 Task: Add Attachment from "Attach a link" to Card Card0000000124 in Board Board0000000031 in Workspace WS0000000011 in Trello. Add Cover Red to Card Card0000000124 in Board Board0000000031 in Workspace WS0000000011 in Trello. Add "Join Card" Button Button0000000124  to Card Card0000000124 in Board Board0000000031 in Workspace WS0000000011 in Trello. Add Description DS0000000124 to Card Card0000000124 in Board Board0000000031 in Workspace WS0000000011 in Trello. Add Comment CM0000000124 to Card Card0000000124 in Board Board0000000031 in Workspace WS0000000011 in Trello
Action: Mouse moved to (373, 563)
Screenshot: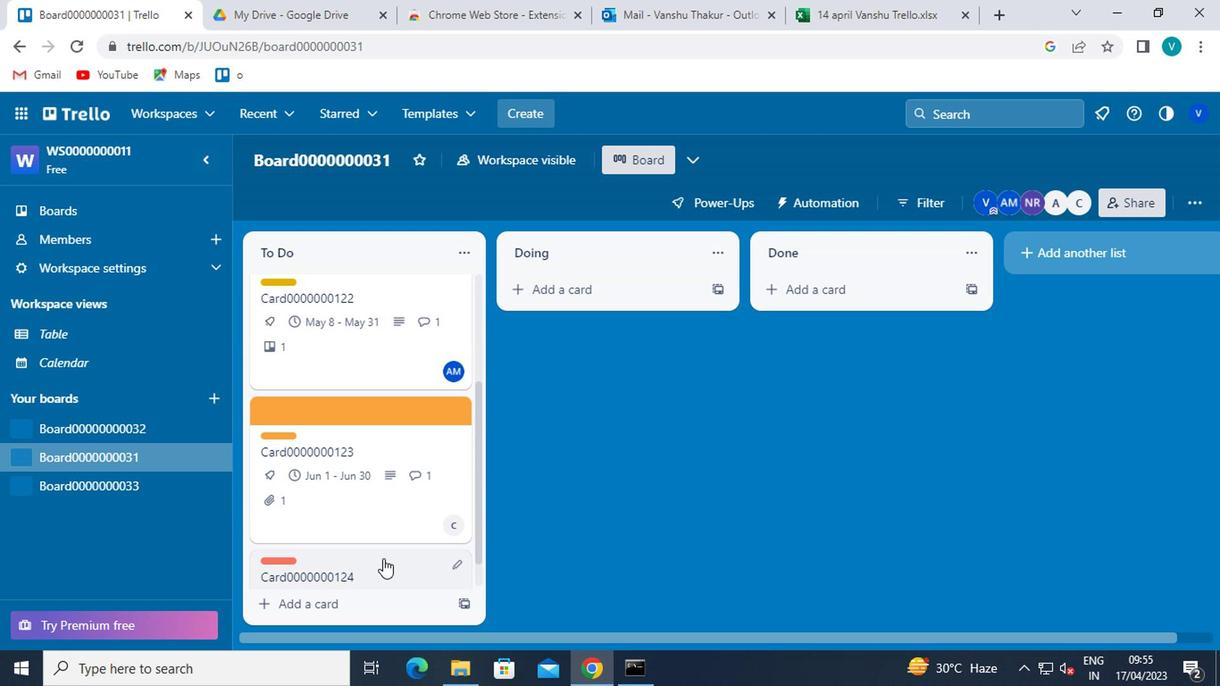 
Action: Mouse pressed left at (373, 563)
Screenshot: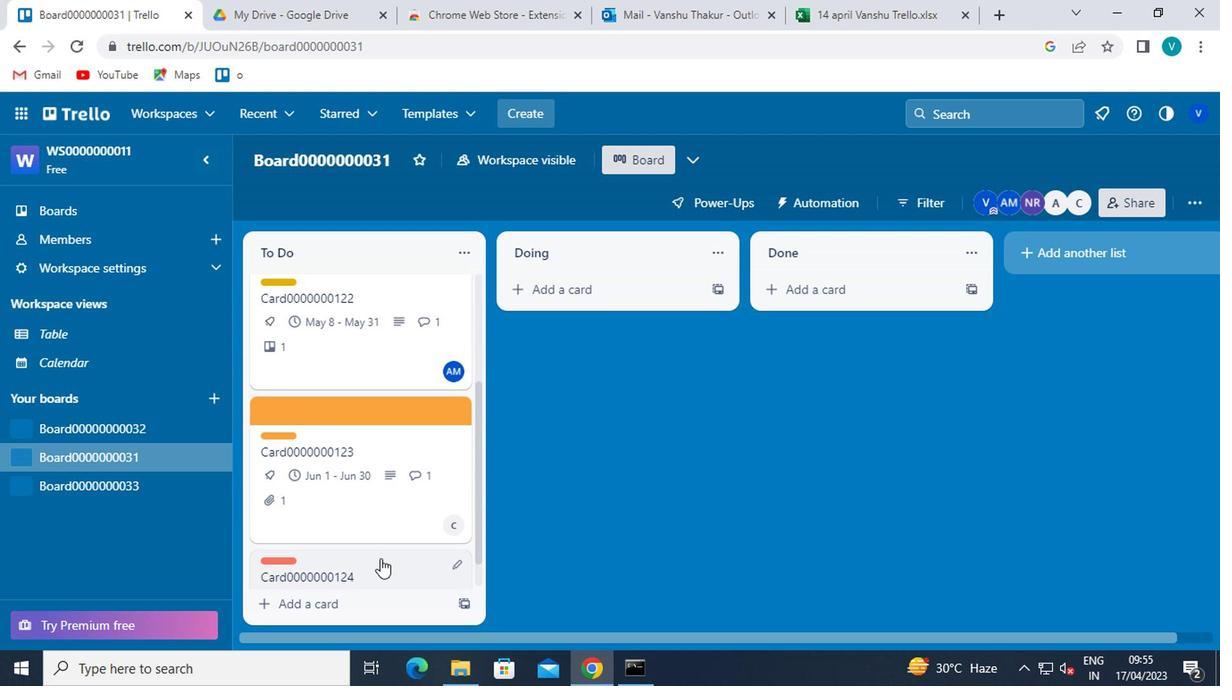 
Action: Mouse moved to (841, 321)
Screenshot: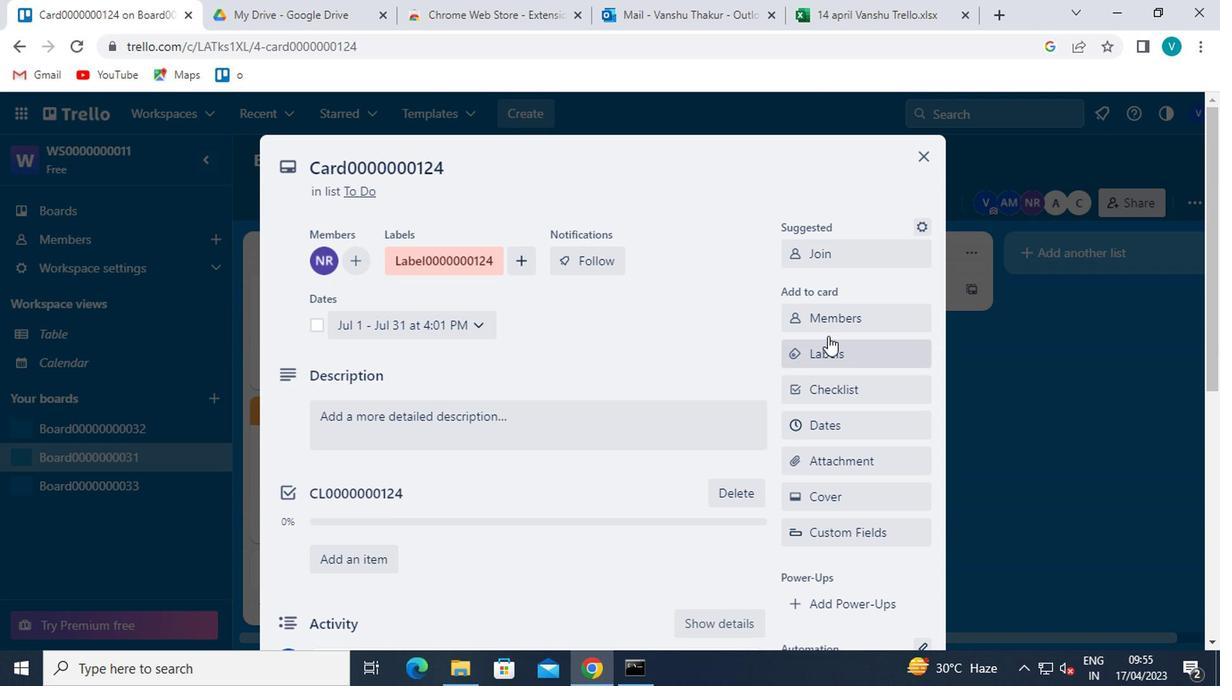 
Action: Mouse pressed left at (841, 321)
Screenshot: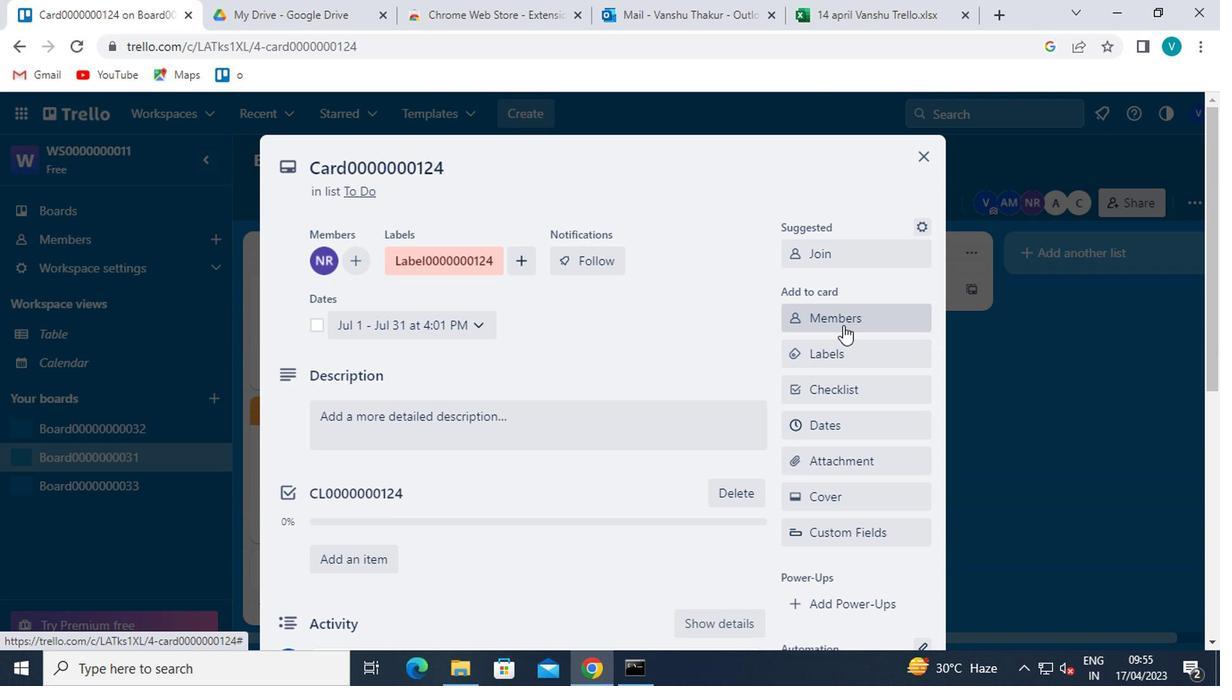 
Action: Mouse moved to (1023, 129)
Screenshot: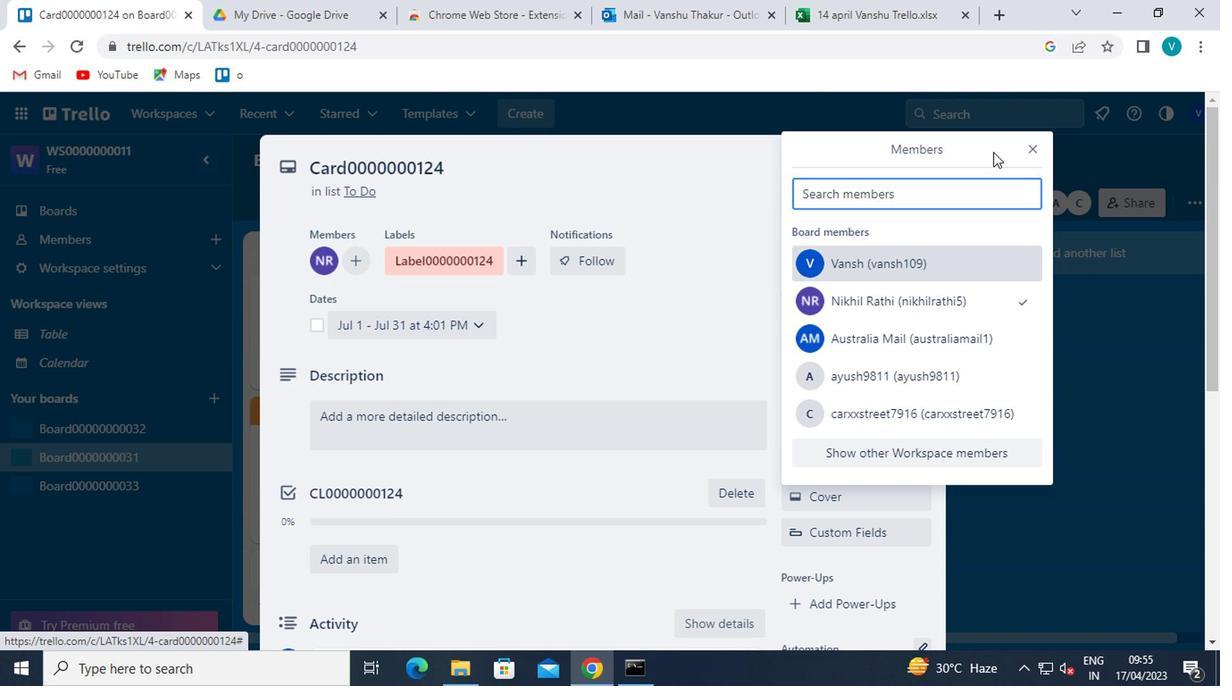 
Action: Mouse pressed left at (1023, 129)
Screenshot: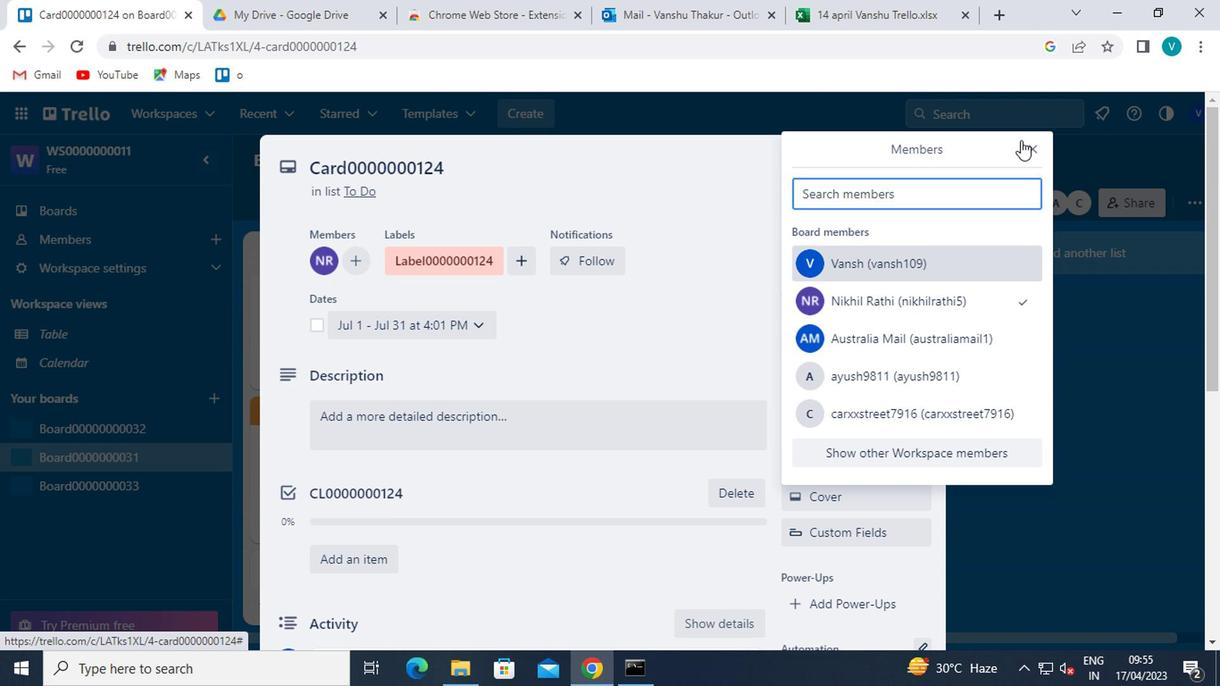 
Action: Mouse moved to (839, 460)
Screenshot: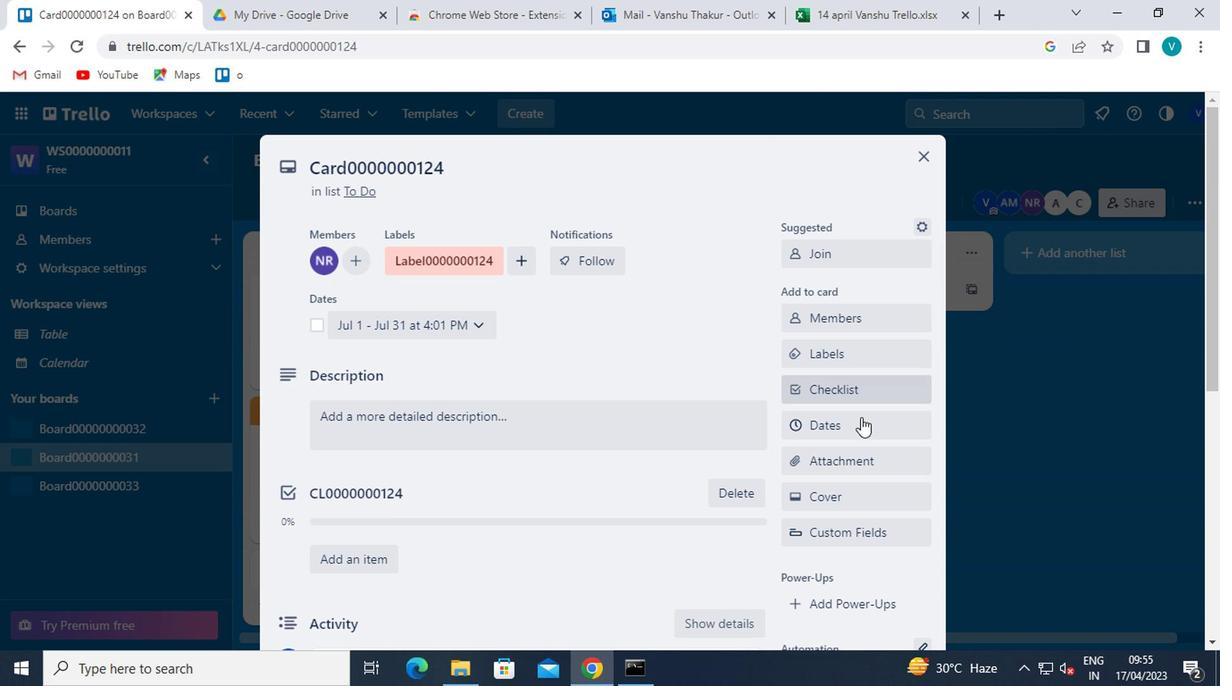
Action: Mouse pressed left at (839, 460)
Screenshot: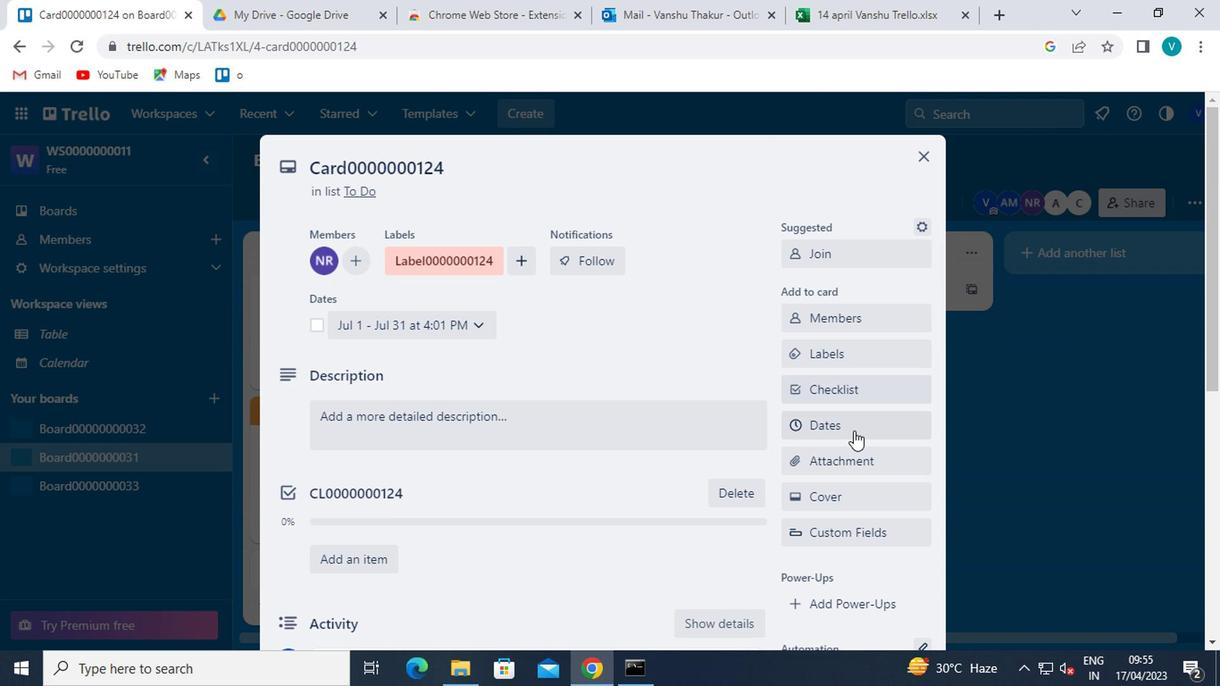 
Action: Mouse moved to (858, 401)
Screenshot: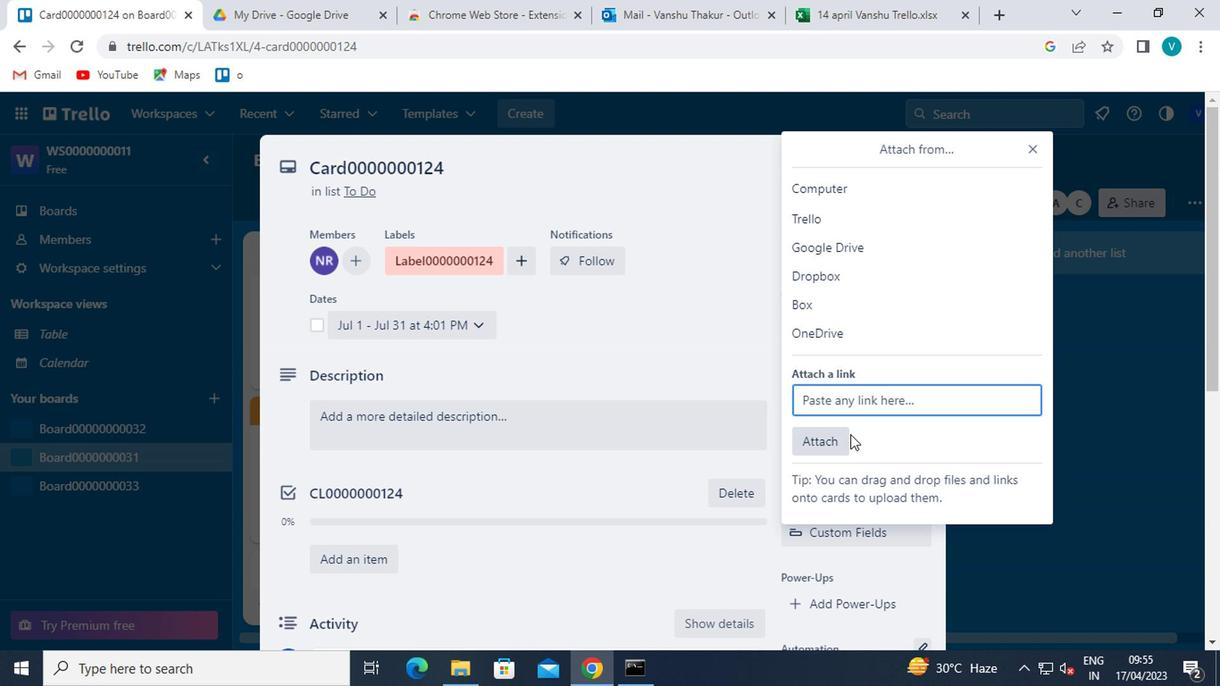 
Action: Mouse pressed left at (858, 401)
Screenshot: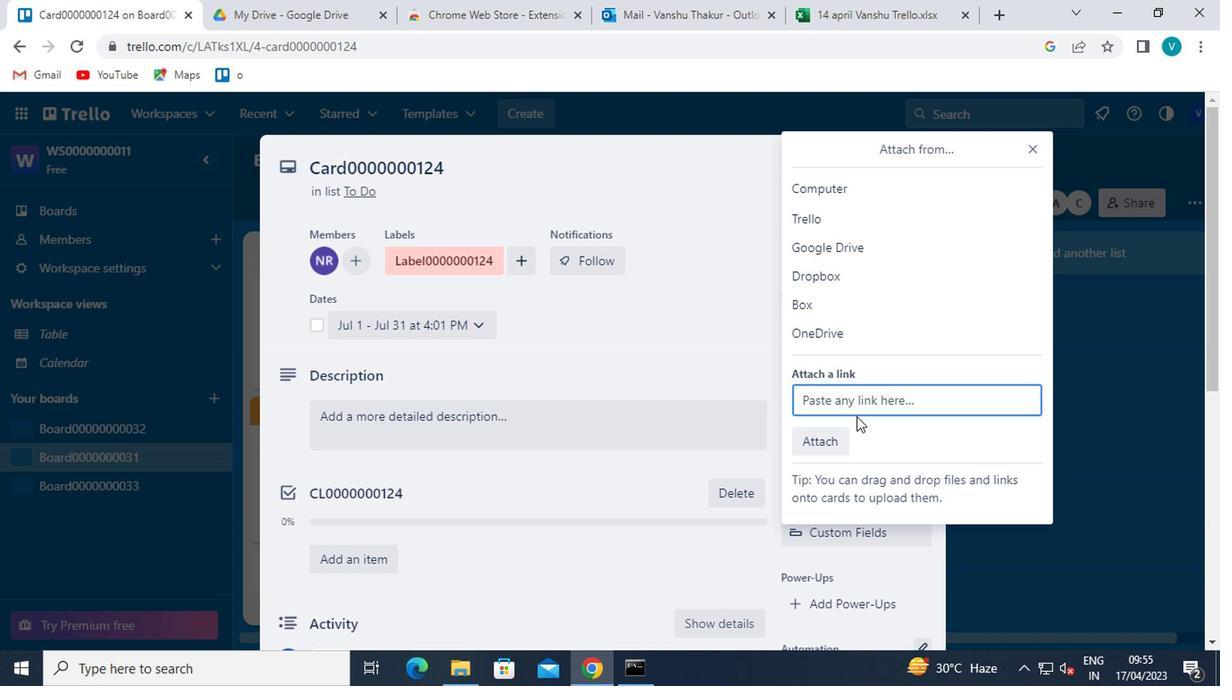 
Action: Key pressed ctrl+V
Screenshot: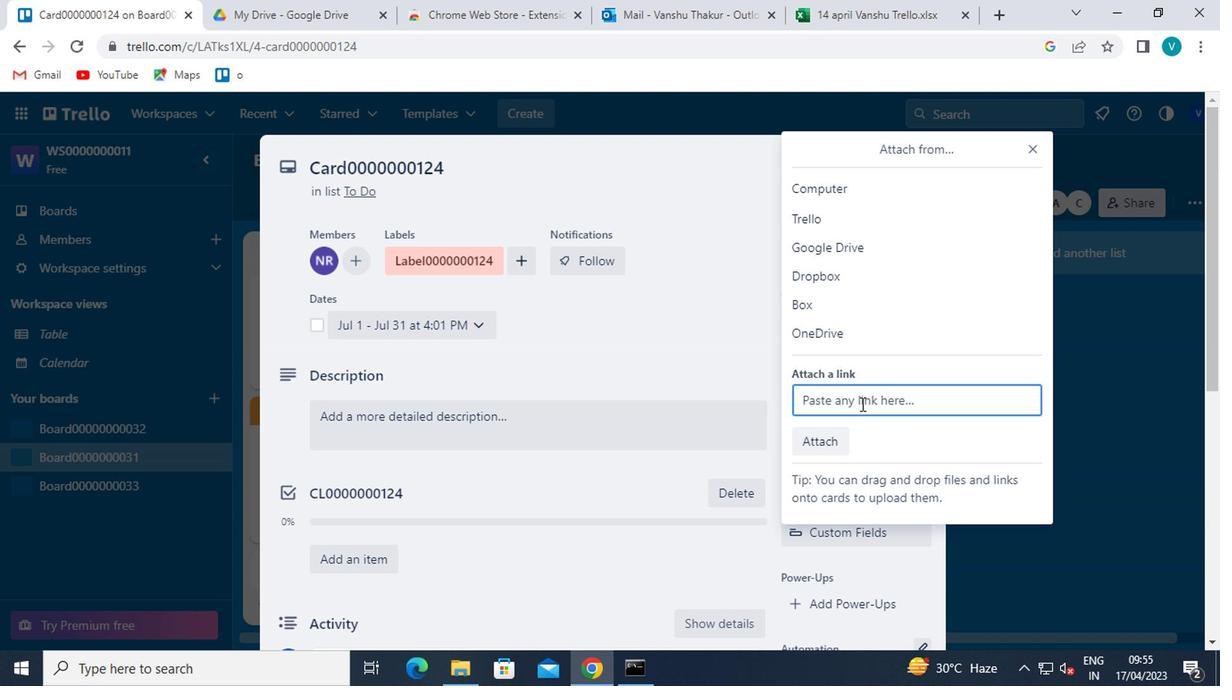 
Action: Mouse moved to (822, 506)
Screenshot: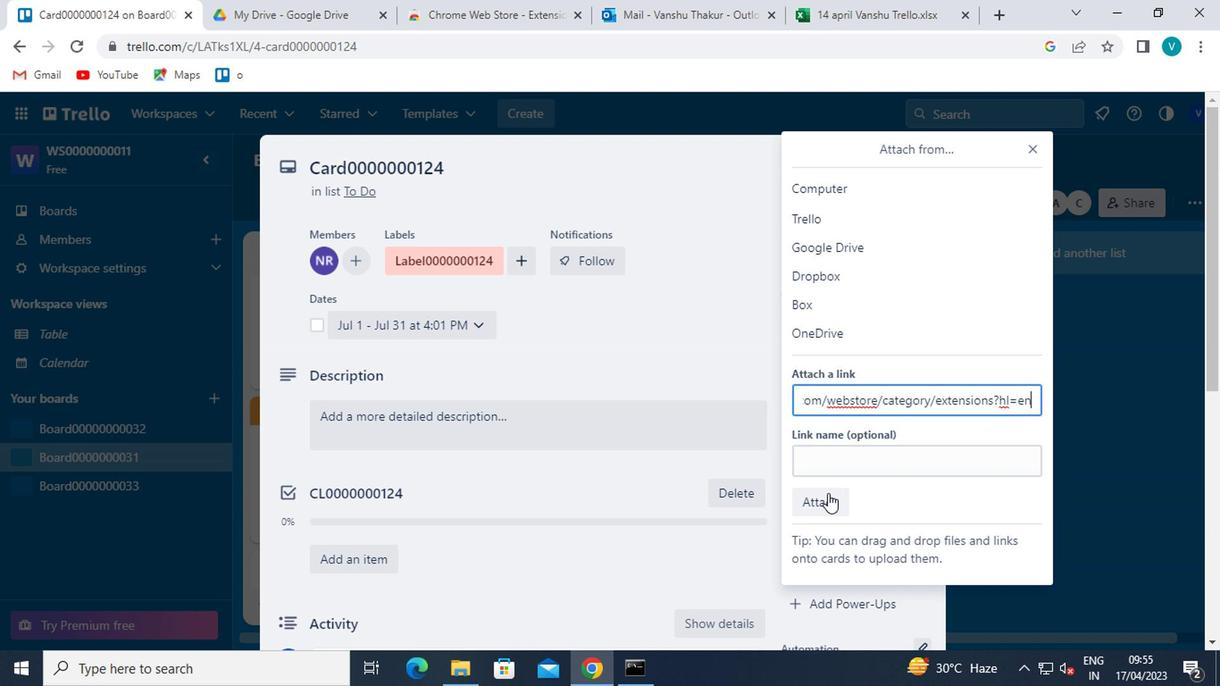 
Action: Mouse pressed left at (822, 506)
Screenshot: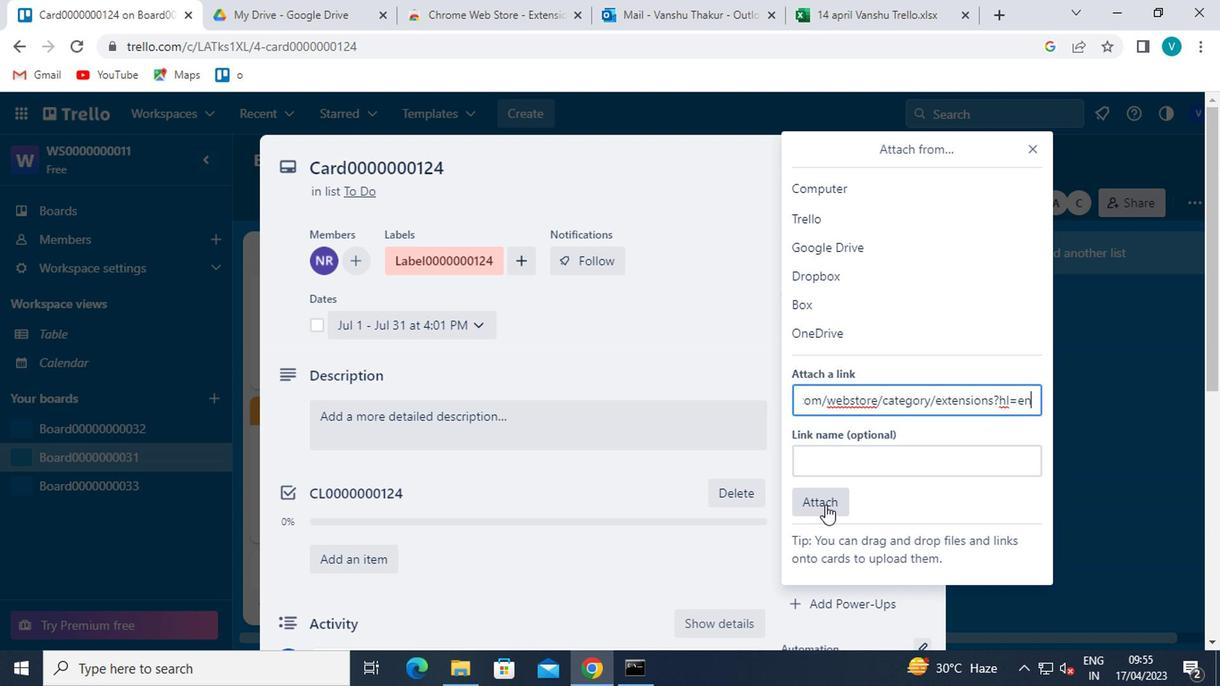 
Action: Mouse moved to (830, 495)
Screenshot: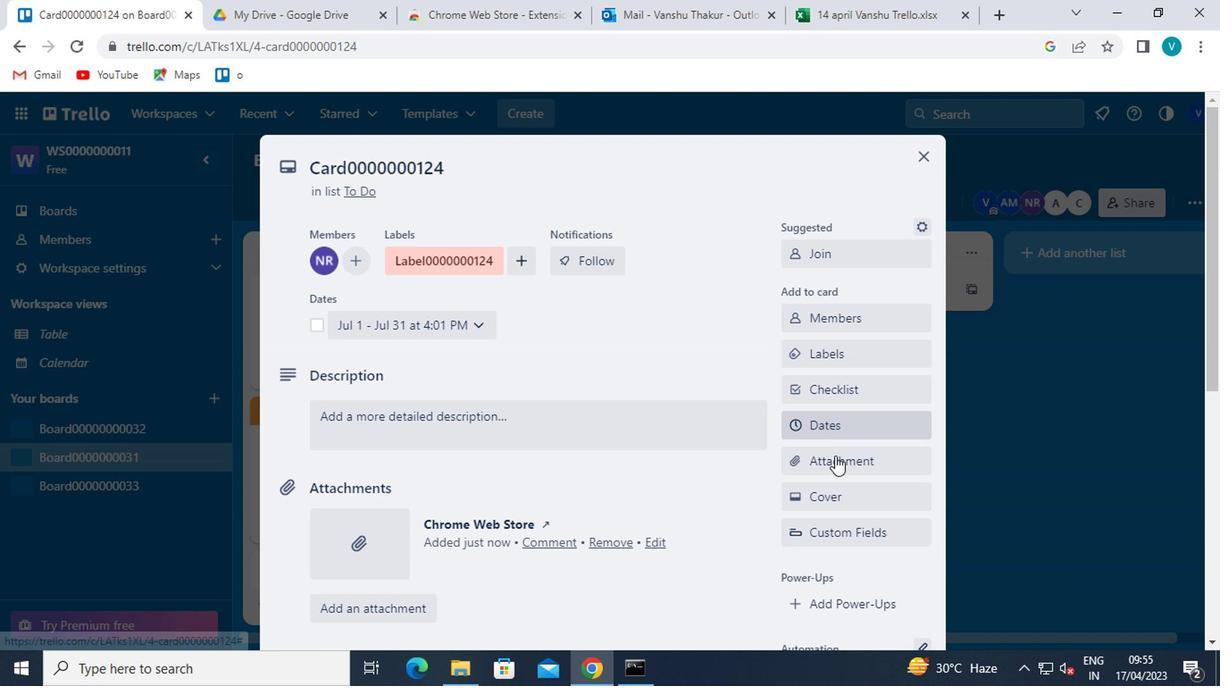 
Action: Mouse pressed left at (830, 495)
Screenshot: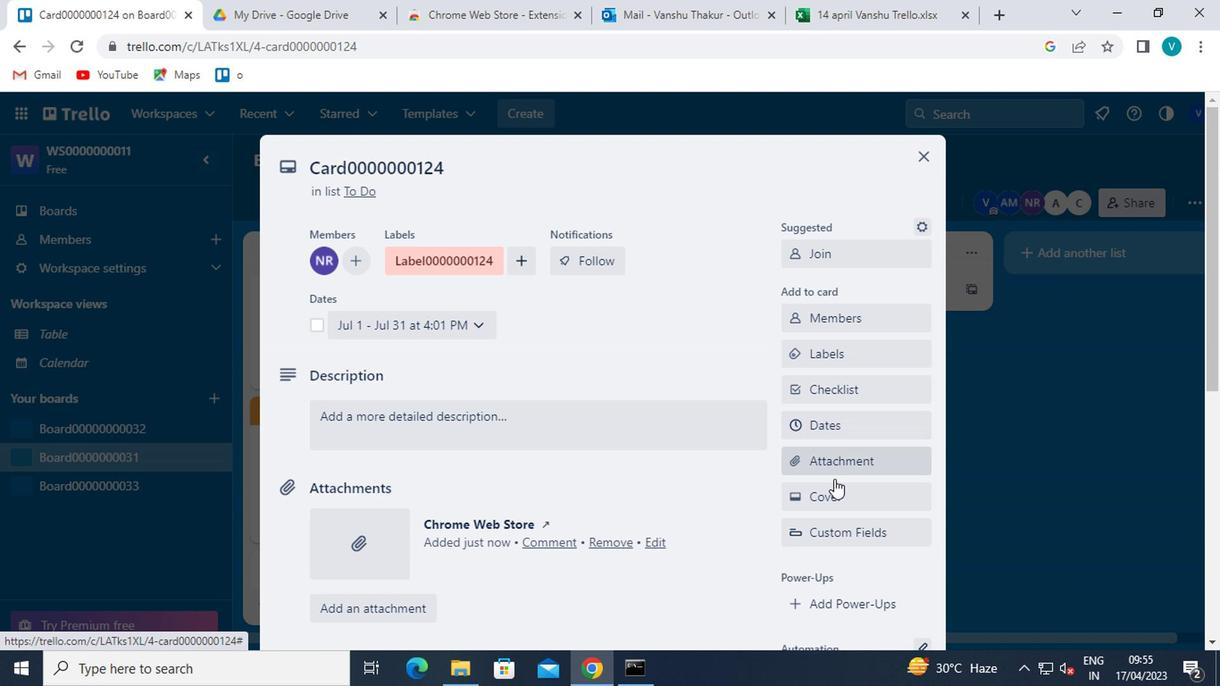 
Action: Mouse moved to (958, 302)
Screenshot: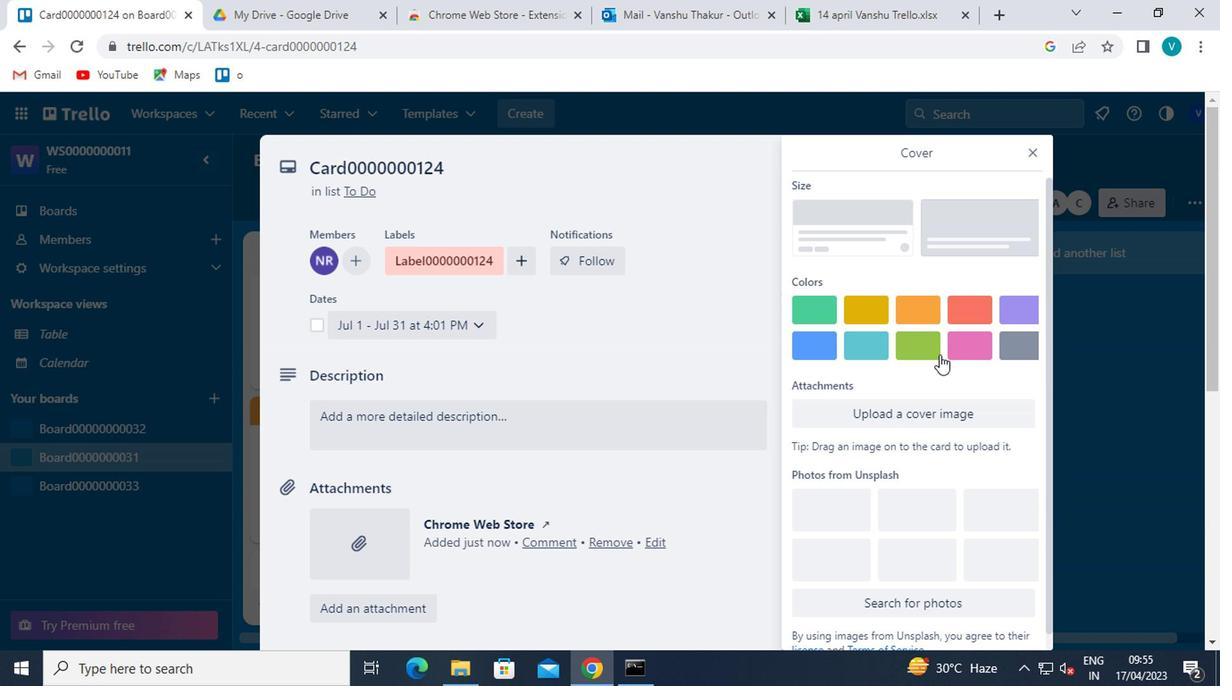 
Action: Mouse pressed left at (958, 302)
Screenshot: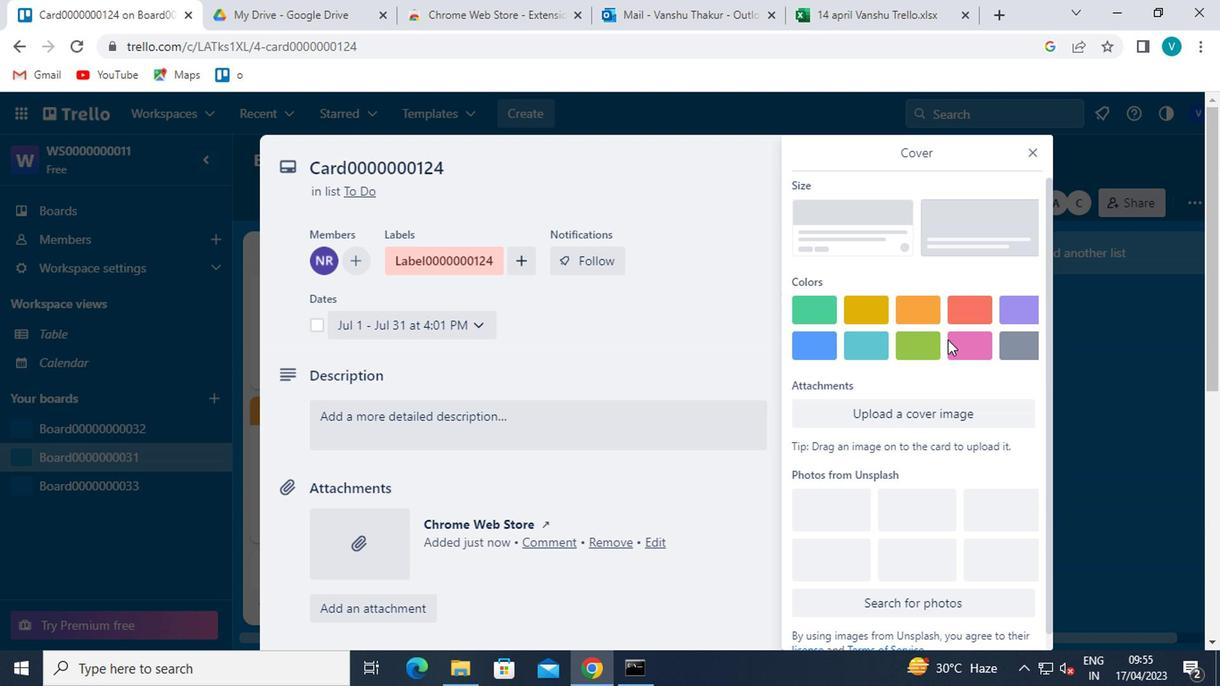 
Action: Mouse moved to (1033, 143)
Screenshot: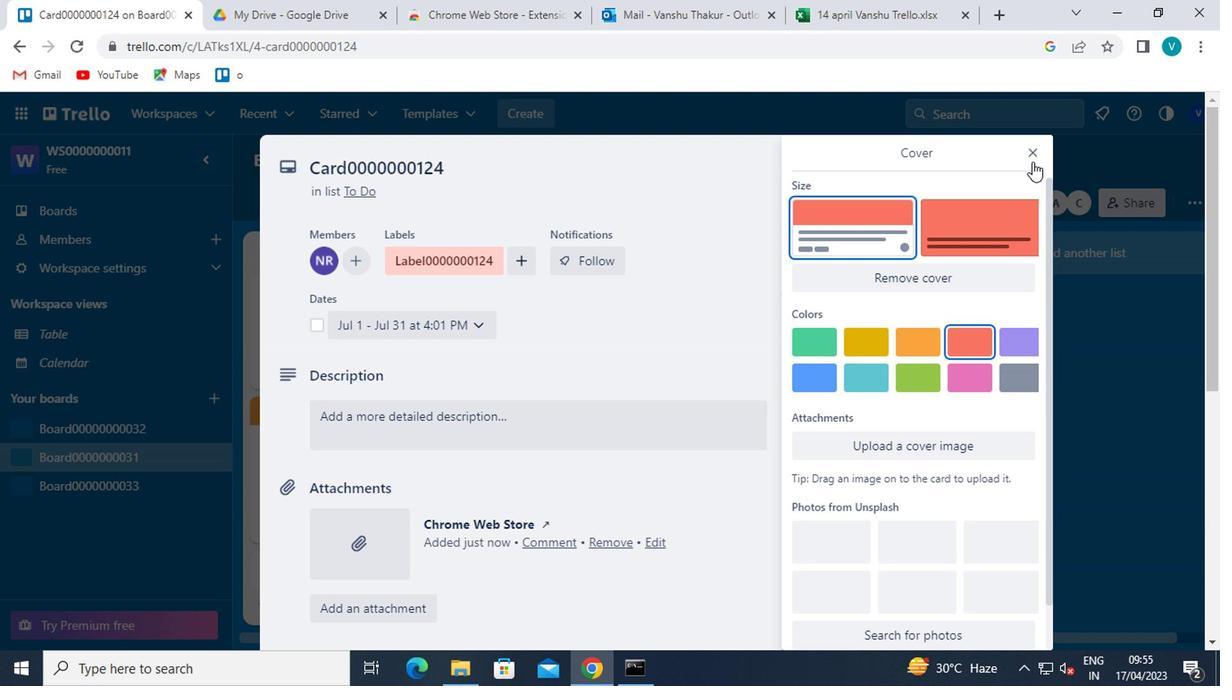 
Action: Mouse pressed left at (1033, 143)
Screenshot: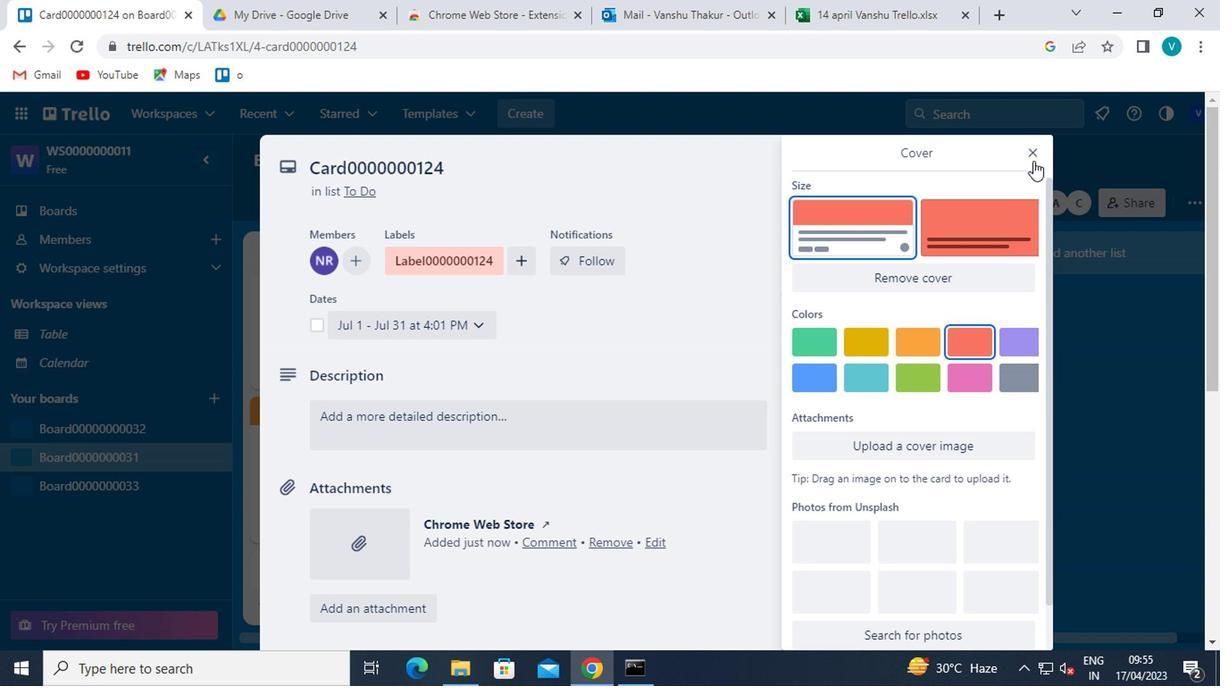 
Action: Mouse moved to (854, 490)
Screenshot: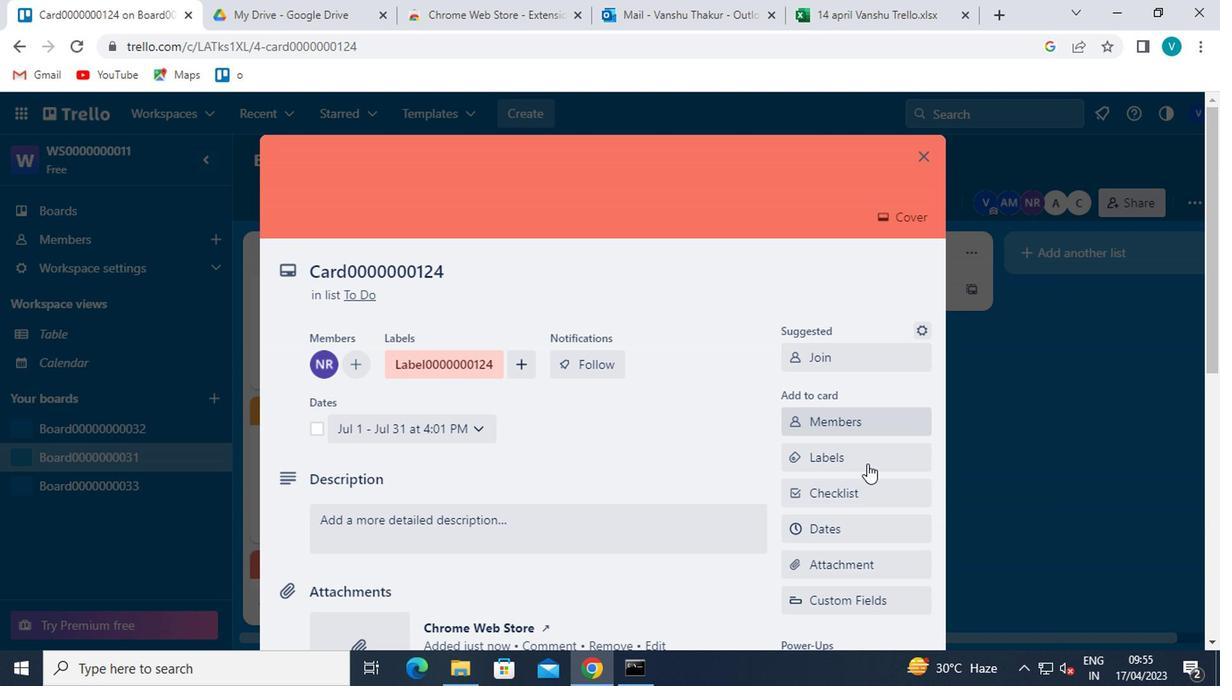 
Action: Mouse scrolled (854, 489) with delta (0, 0)
Screenshot: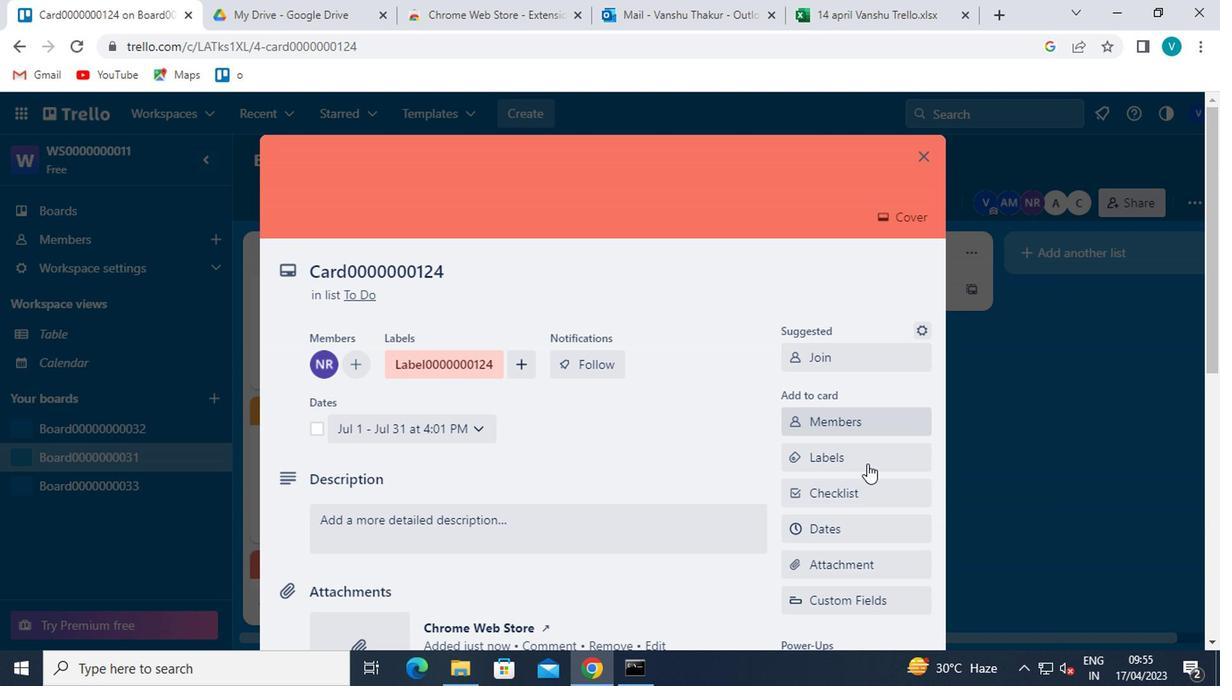 
Action: Mouse scrolled (854, 489) with delta (0, 0)
Screenshot: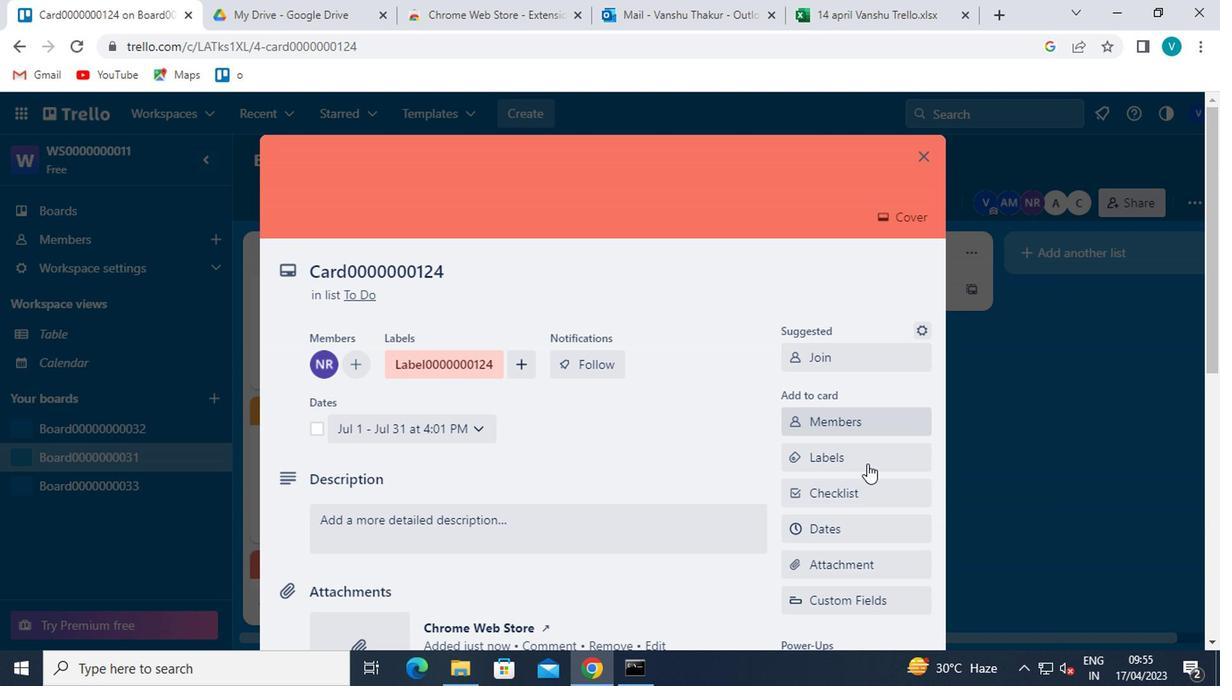 
Action: Mouse moved to (853, 491)
Screenshot: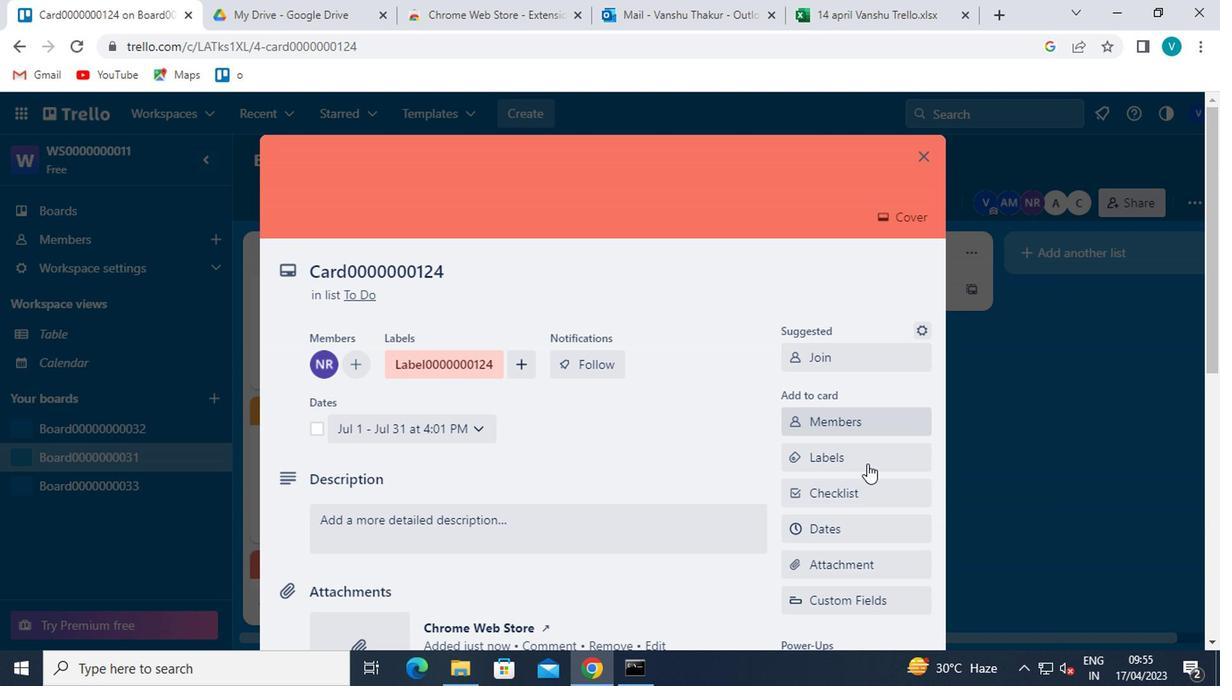 
Action: Mouse scrolled (853, 490) with delta (0, -1)
Screenshot: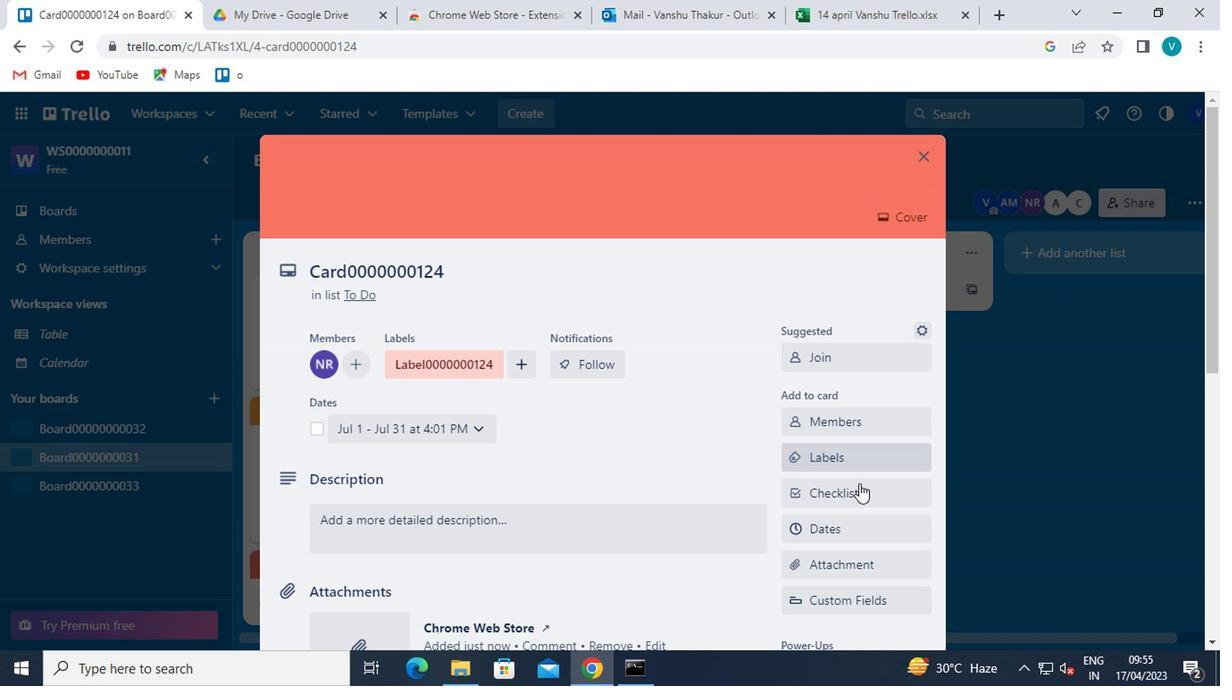 
Action: Mouse moved to (844, 595)
Screenshot: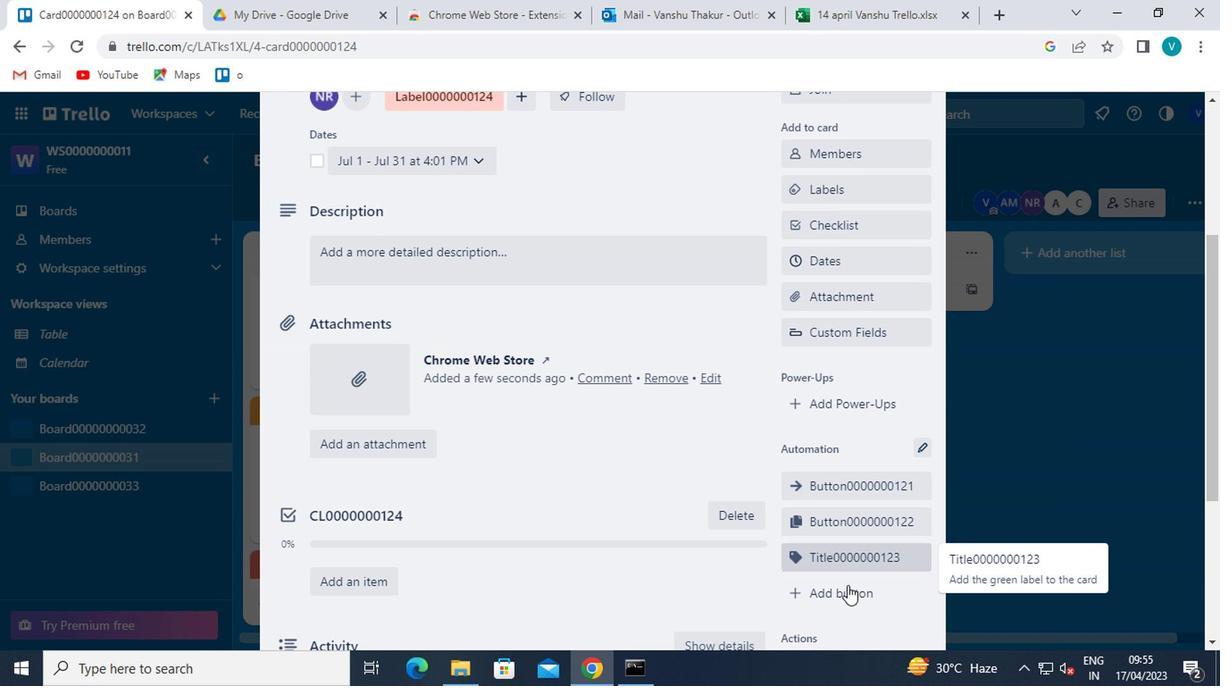 
Action: Mouse pressed left at (844, 595)
Screenshot: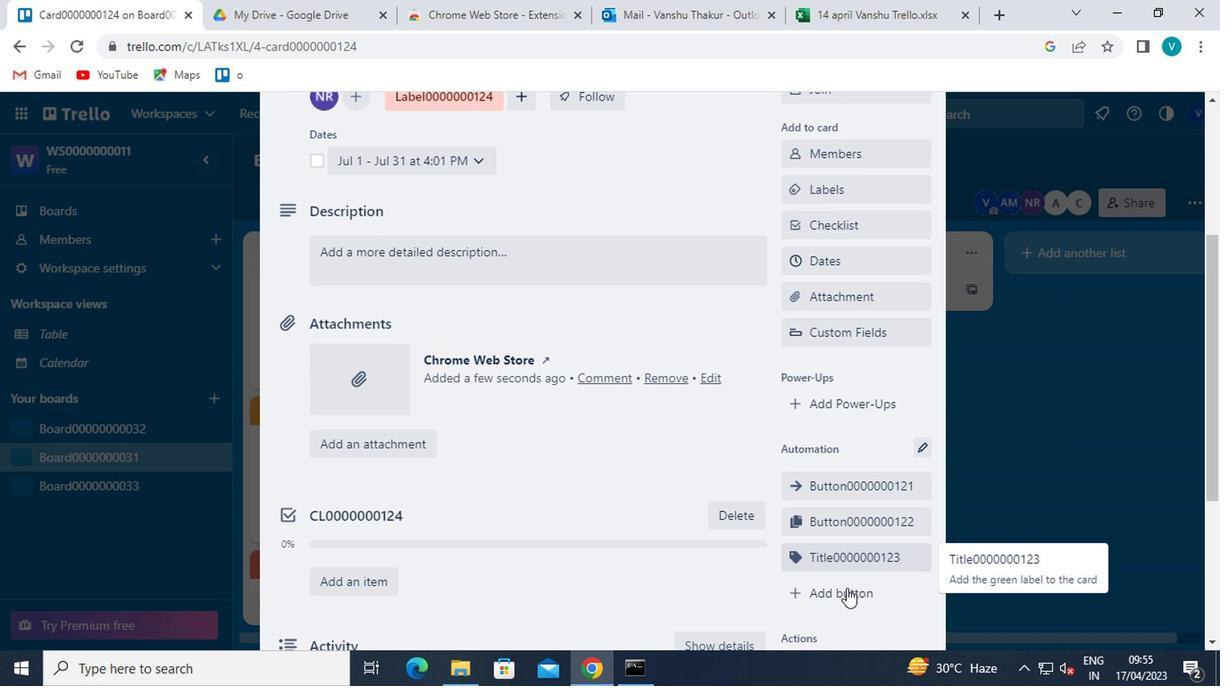 
Action: Mouse moved to (863, 329)
Screenshot: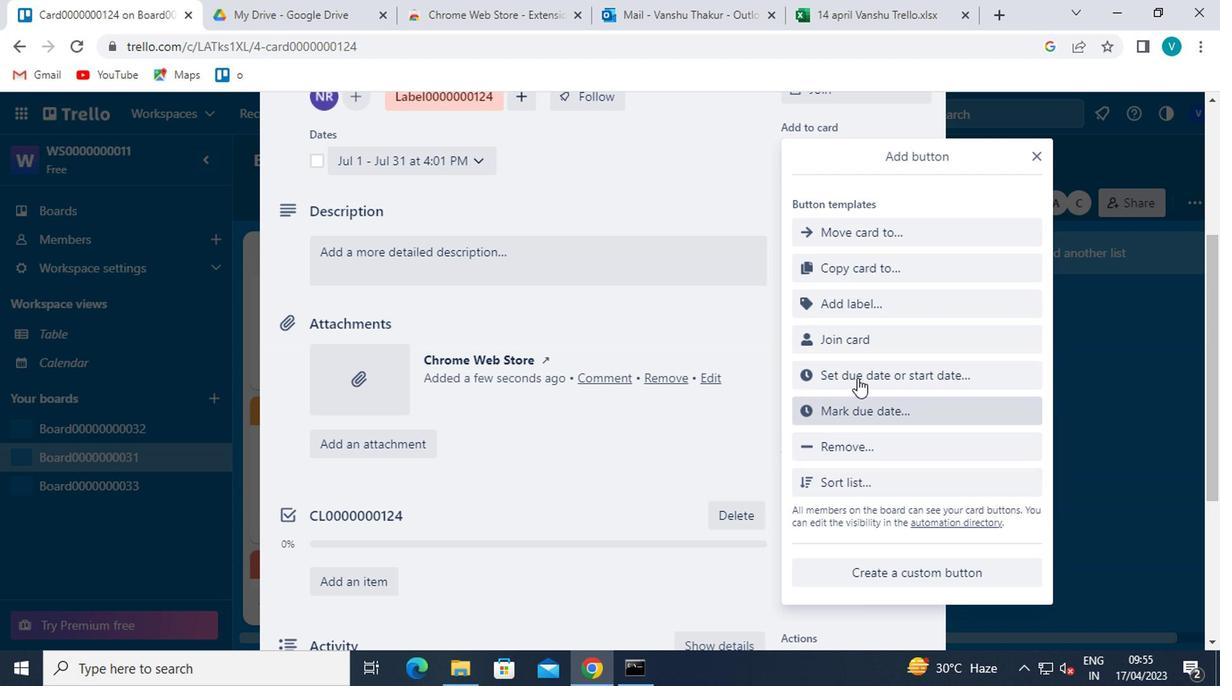 
Action: Mouse pressed left at (863, 329)
Screenshot: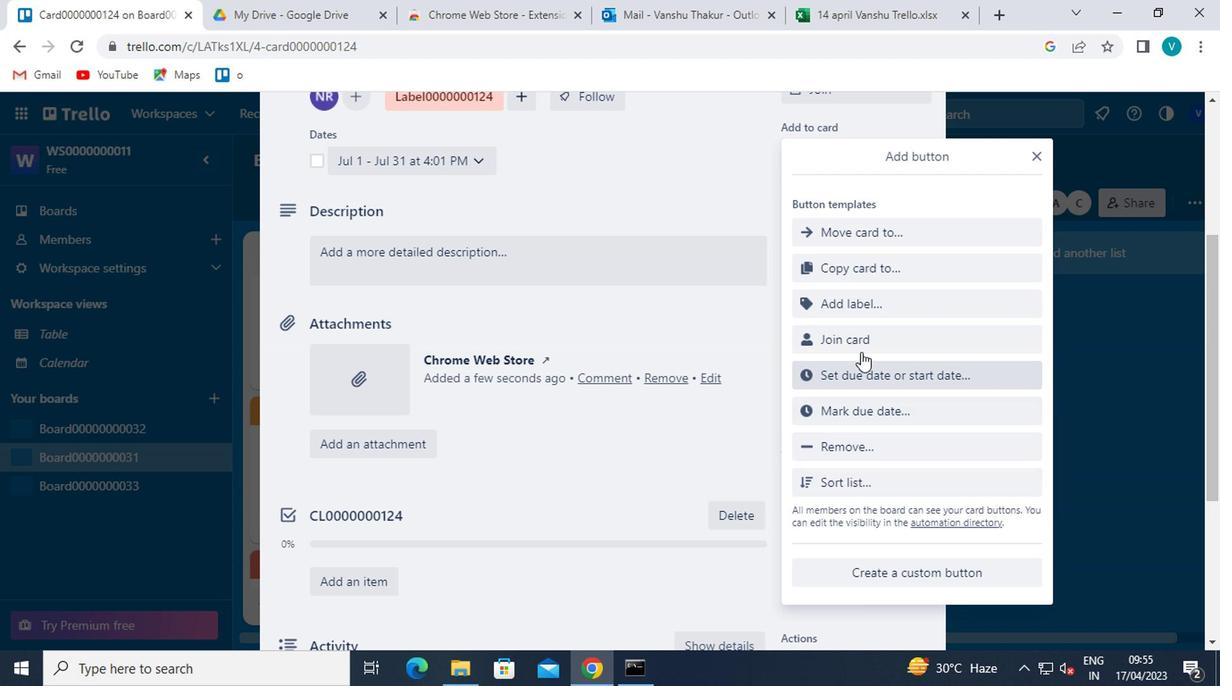 
Action: Mouse pressed left at (863, 329)
Screenshot: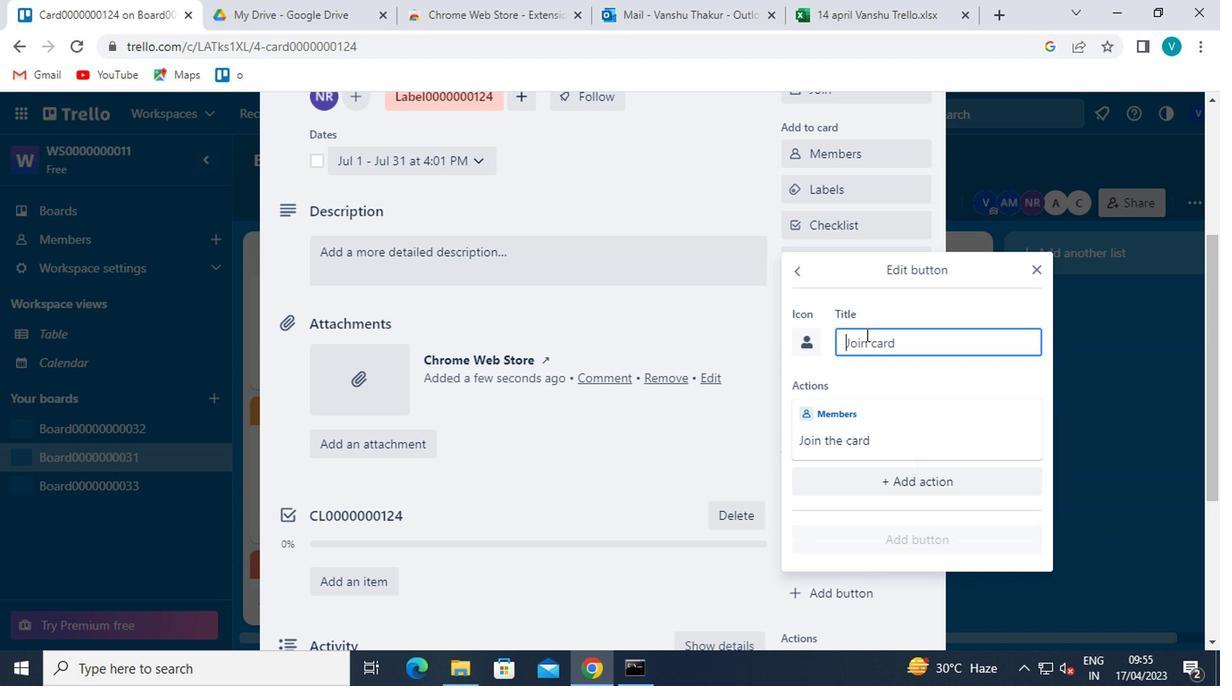 
Action: Key pressed <Key.shift>ctrl+BUTTON0000000124
Screenshot: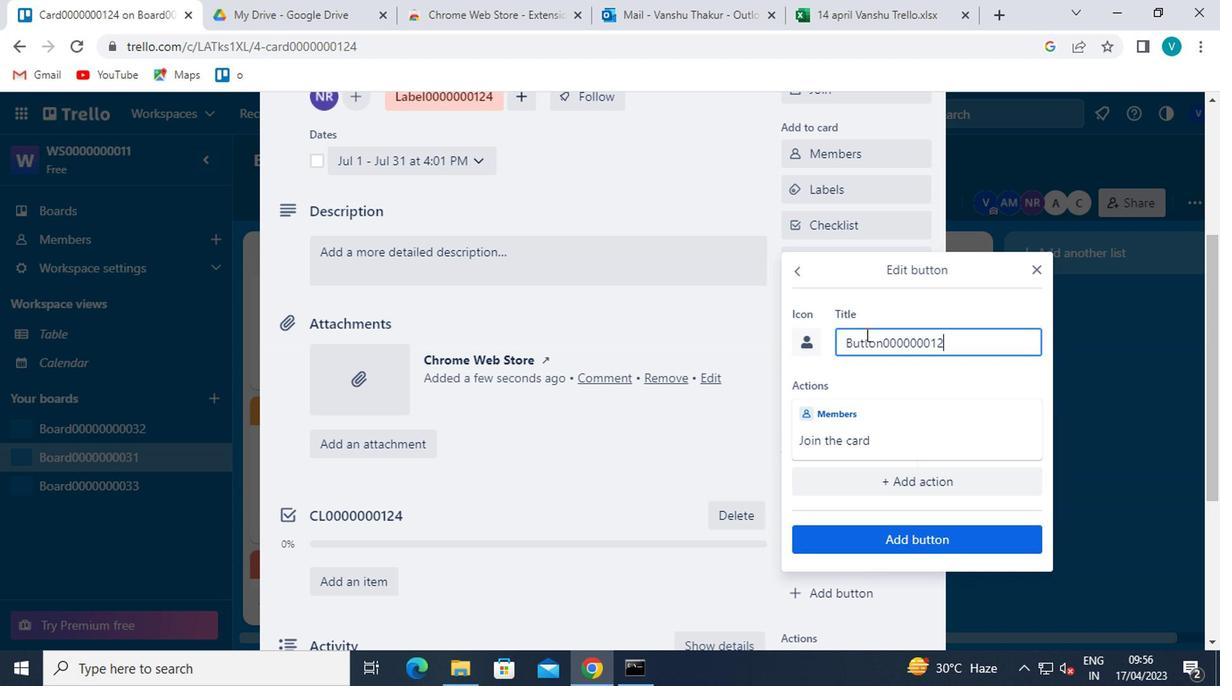 
Action: Mouse moved to (903, 537)
Screenshot: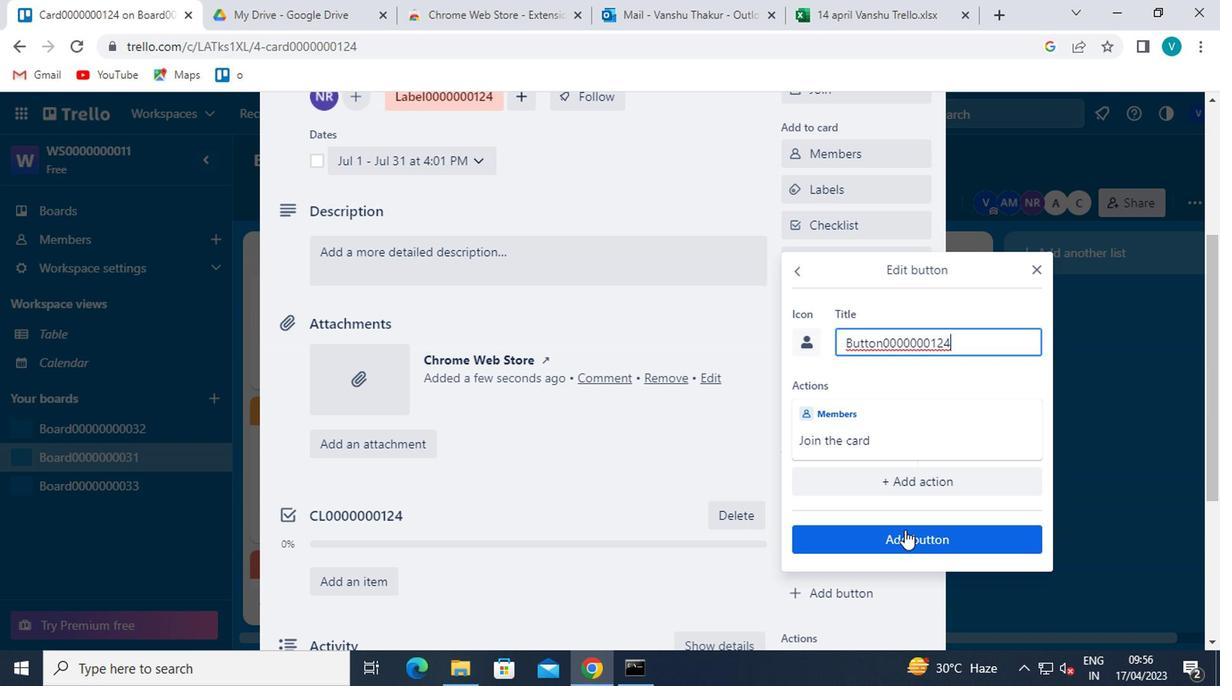 
Action: Mouse pressed left at (903, 537)
Screenshot: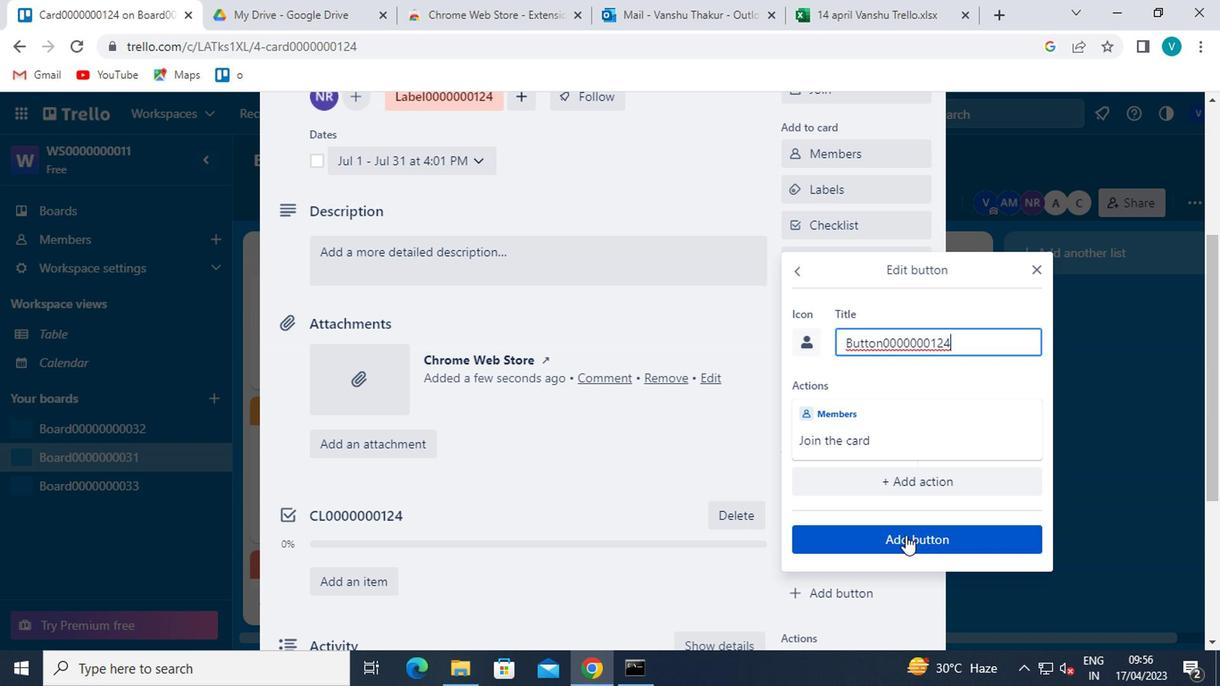 
Action: Mouse moved to (504, 235)
Screenshot: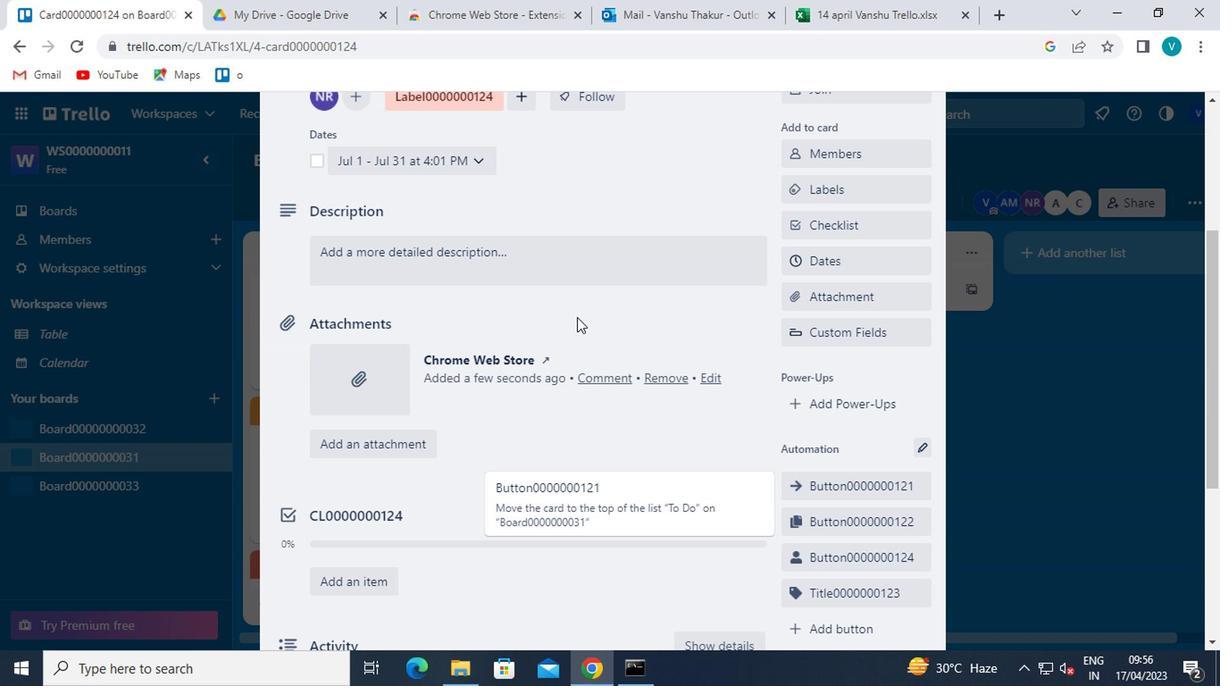 
Action: Mouse pressed left at (504, 235)
Screenshot: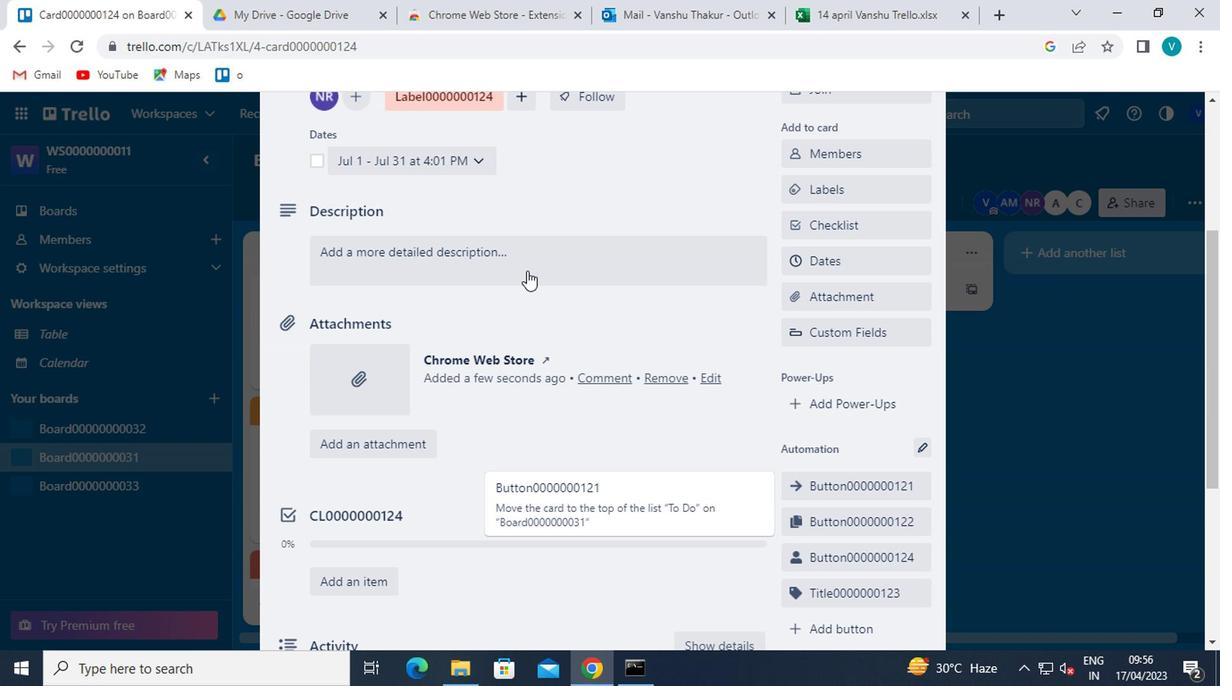 
Action: Mouse moved to (503, 235)
Screenshot: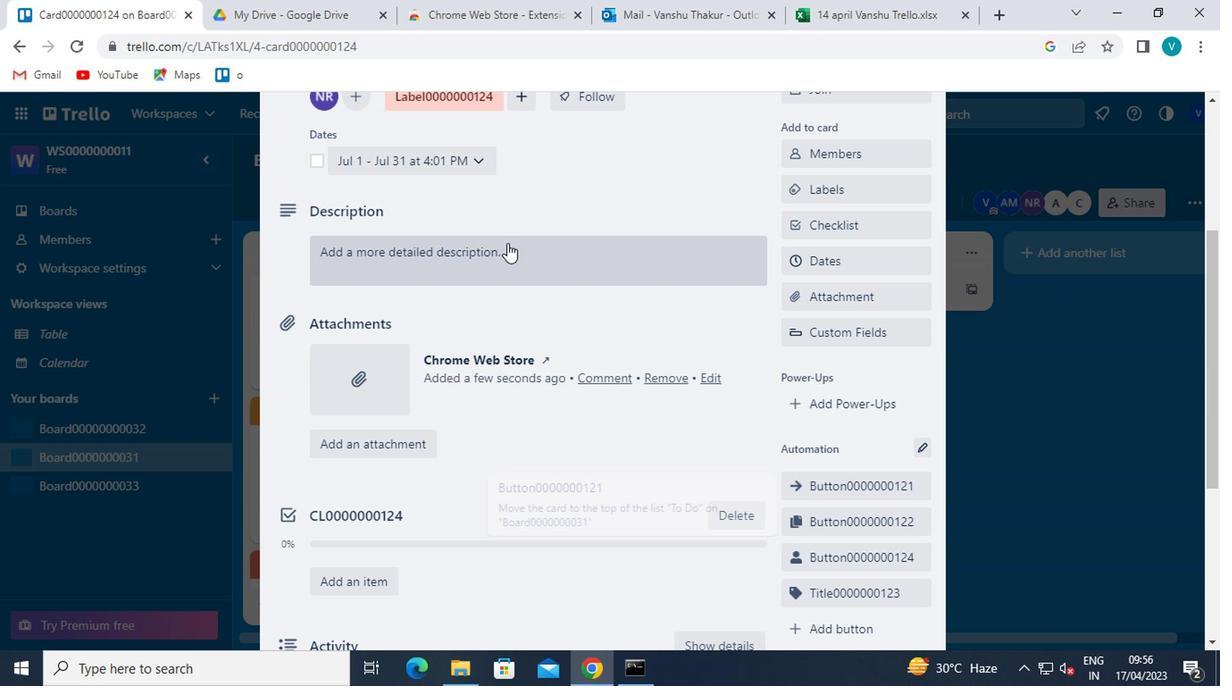 
Action: Key pressed <Key.shift>DS0000000124
Screenshot: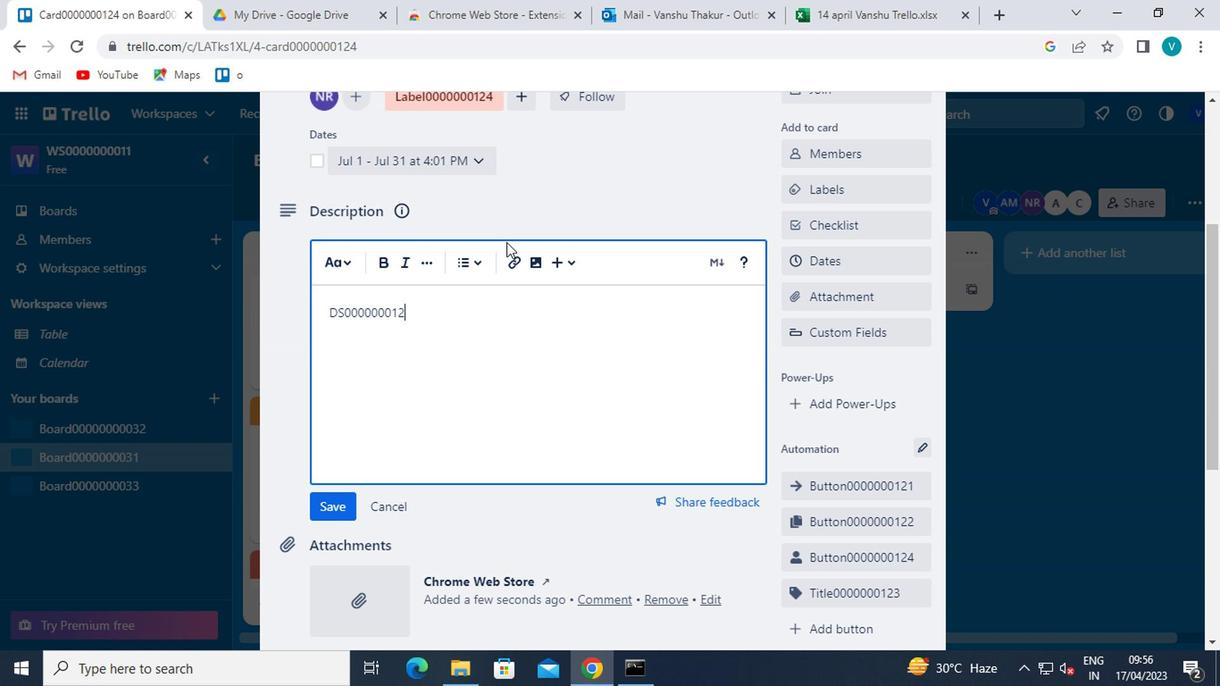 
Action: Mouse moved to (314, 502)
Screenshot: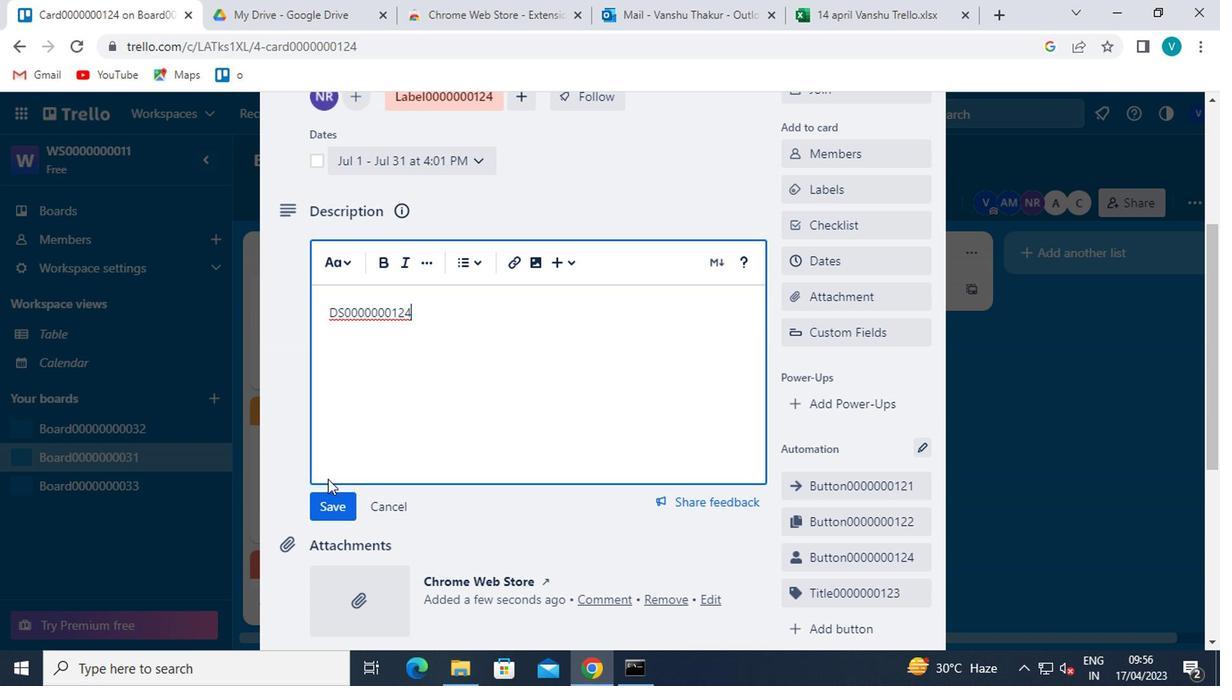 
Action: Mouse pressed left at (314, 502)
Screenshot: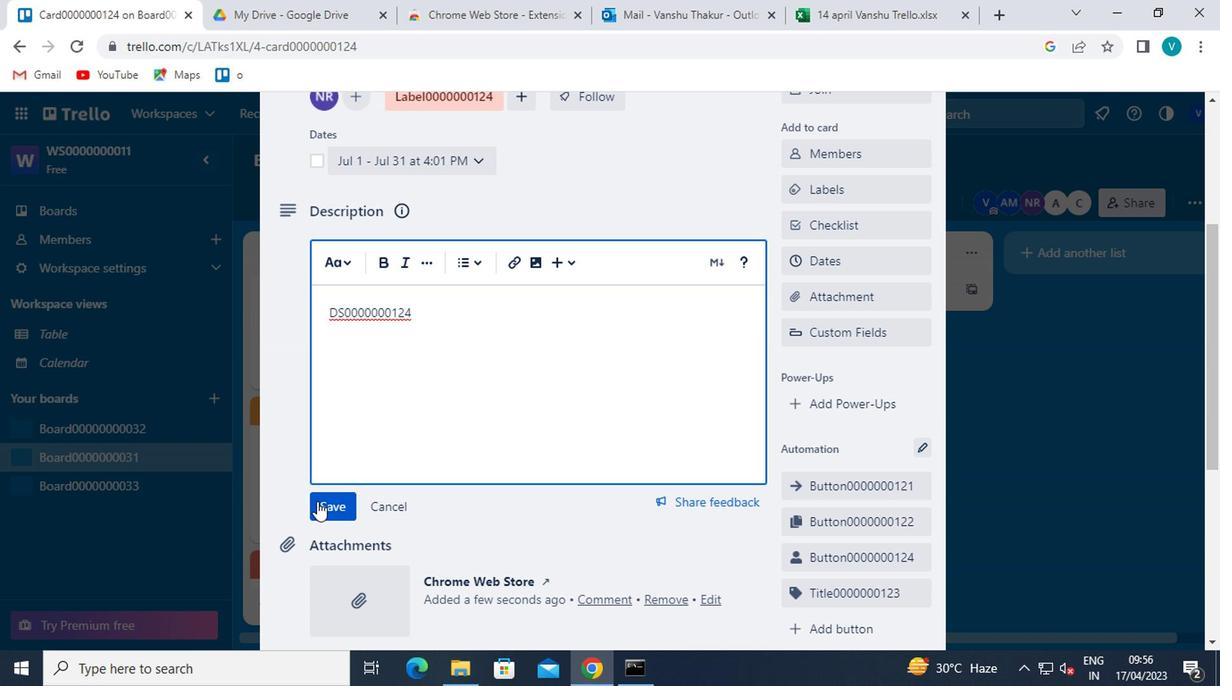 
Action: Mouse moved to (343, 500)
Screenshot: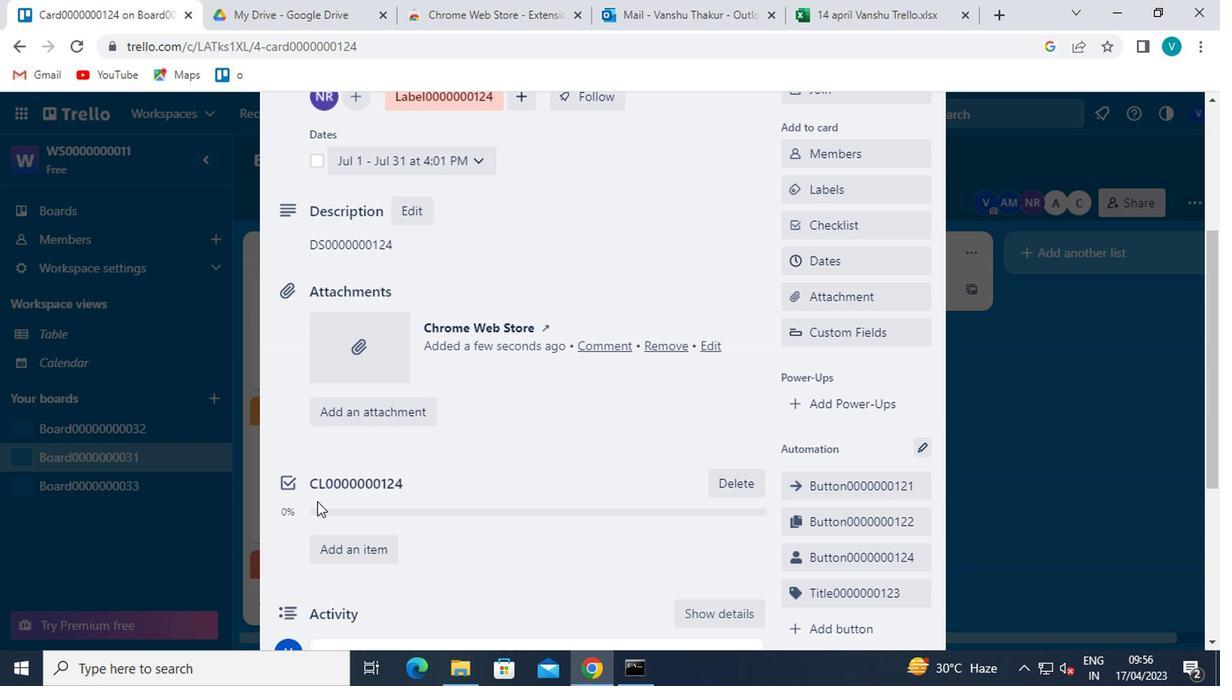 
Action: Mouse scrolled (343, 499) with delta (0, 0)
Screenshot: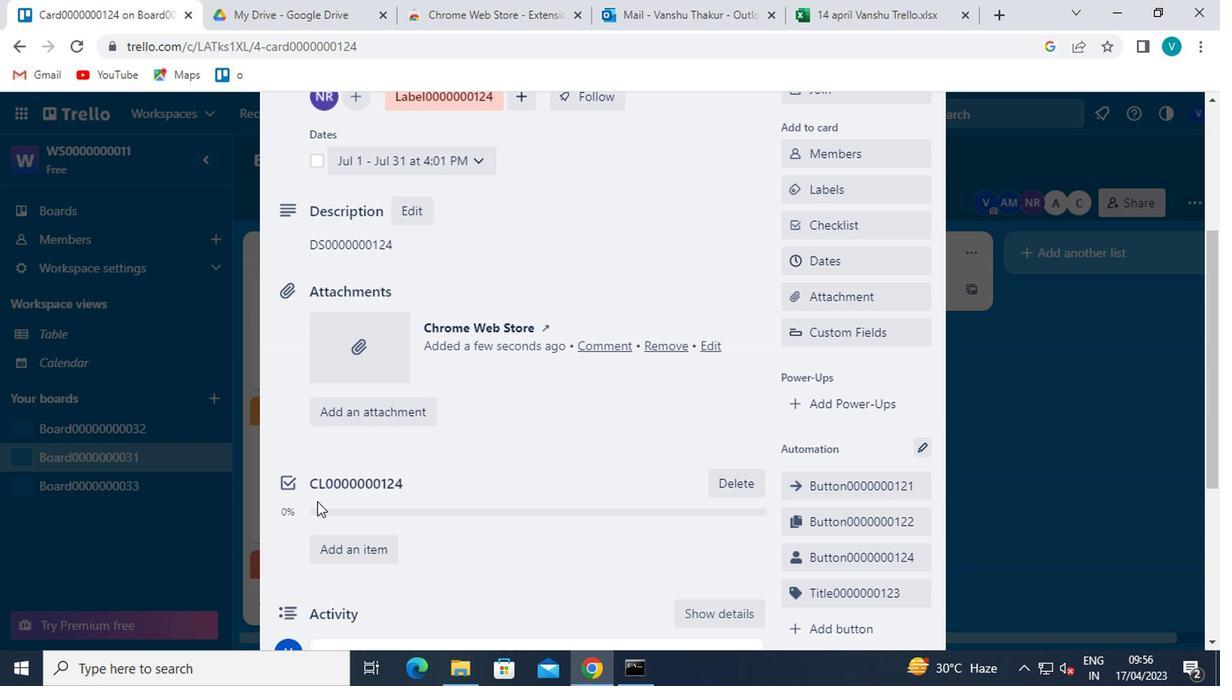
Action: Mouse scrolled (343, 499) with delta (0, 0)
Screenshot: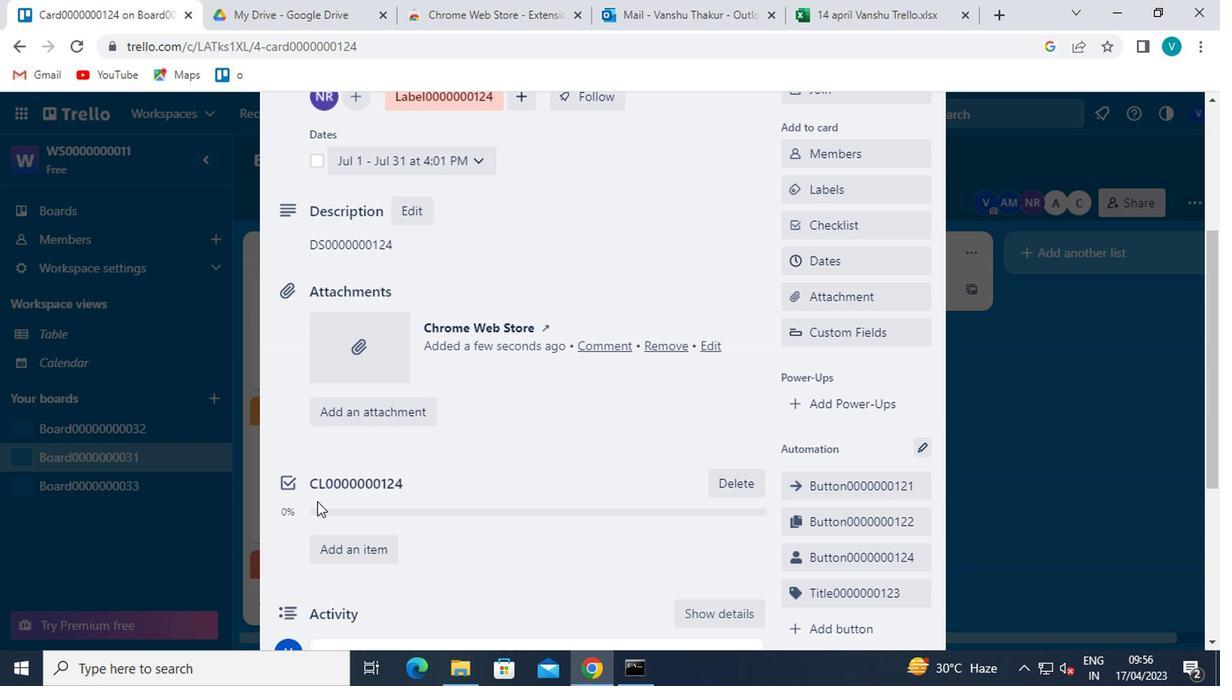 
Action: Mouse scrolled (343, 499) with delta (0, 0)
Screenshot: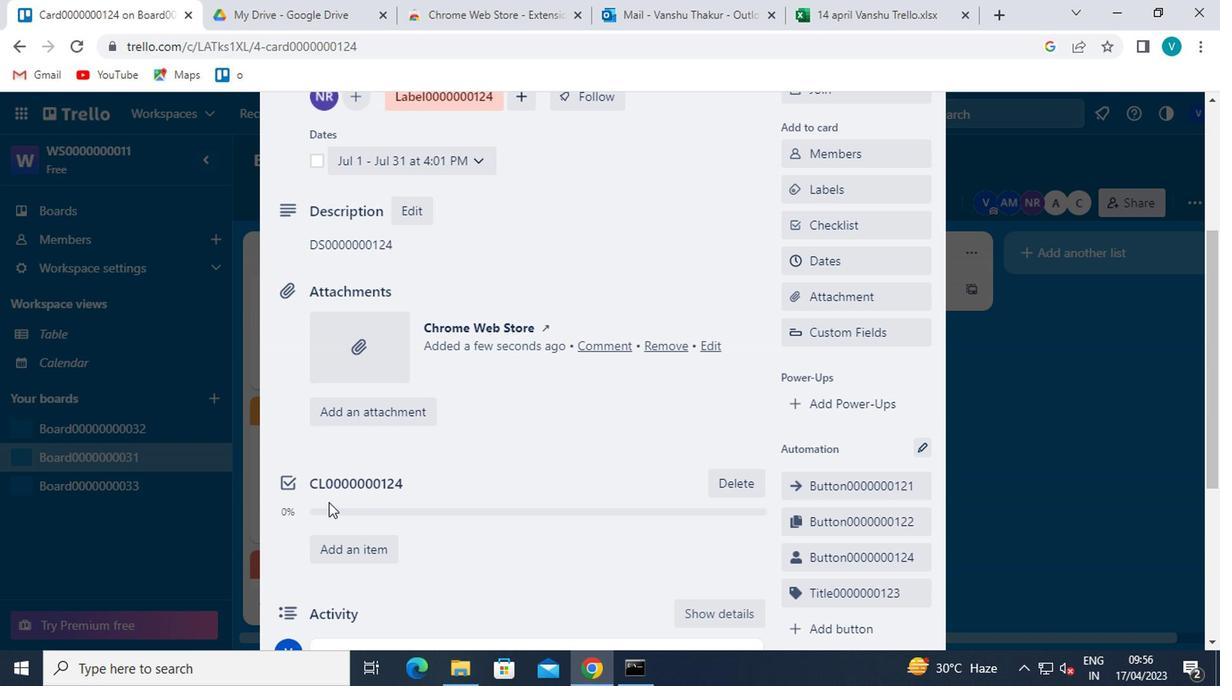 
Action: Mouse scrolled (343, 499) with delta (0, 0)
Screenshot: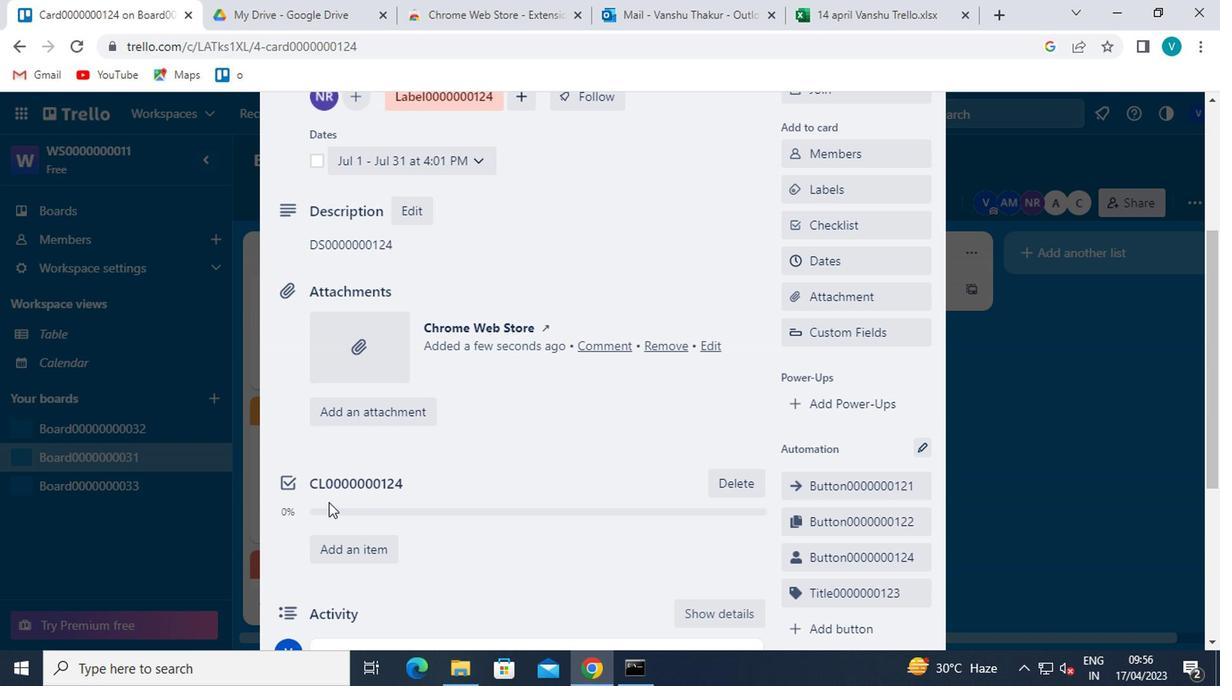 
Action: Mouse moved to (410, 342)
Screenshot: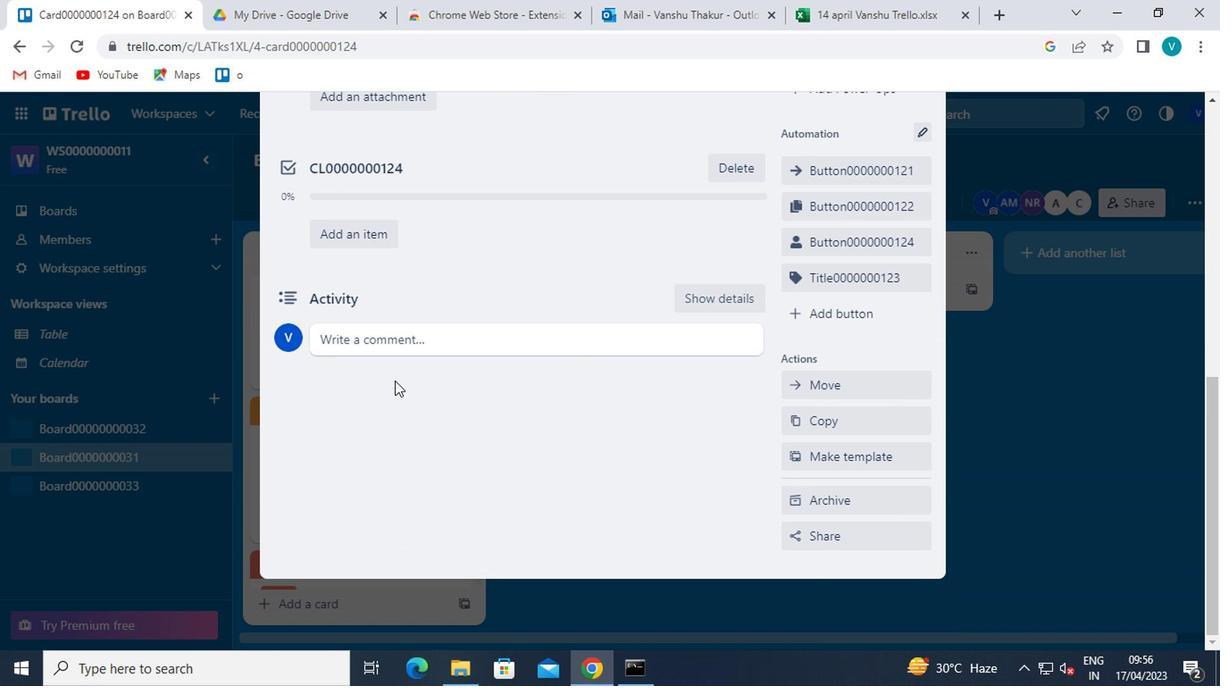 
Action: Mouse pressed left at (410, 342)
Screenshot: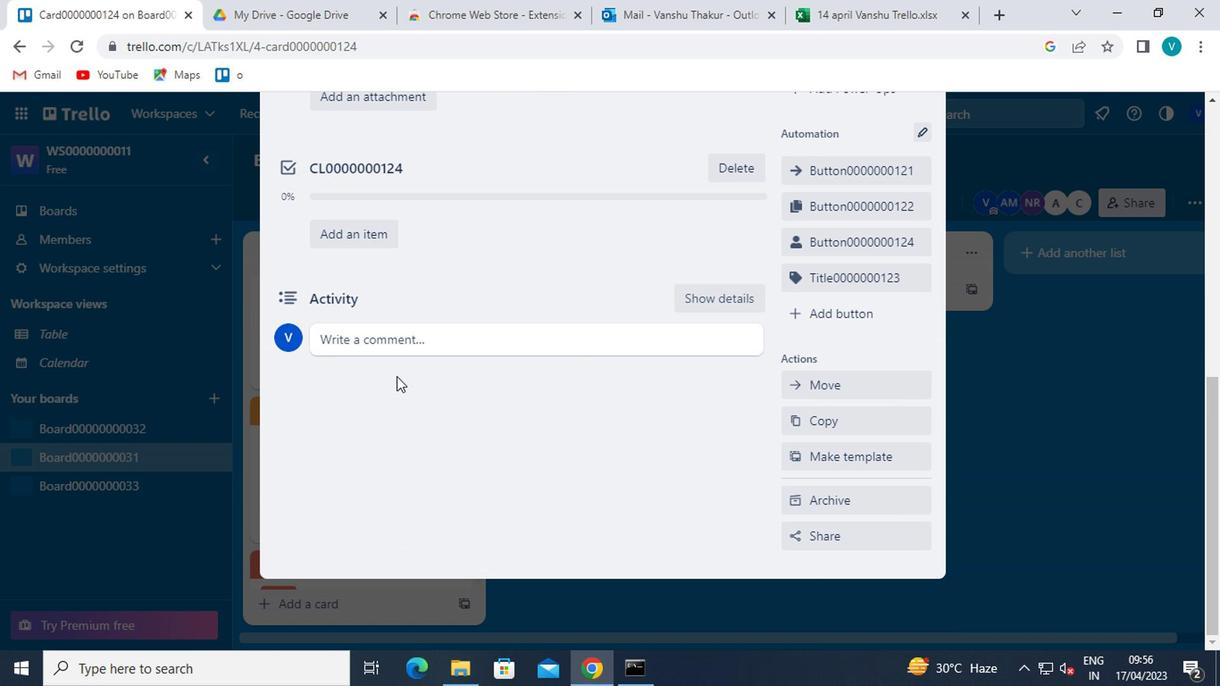 
Action: Key pressed <Key.shift>CM0000000124
Screenshot: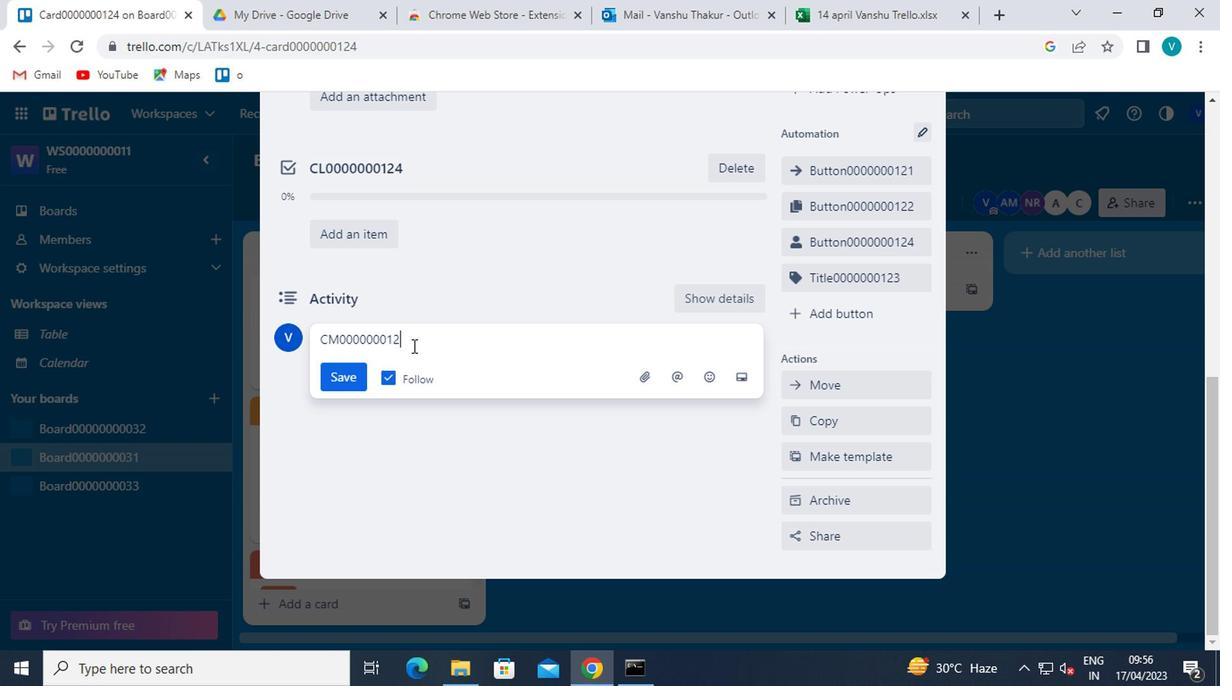 
Action: Mouse moved to (347, 376)
Screenshot: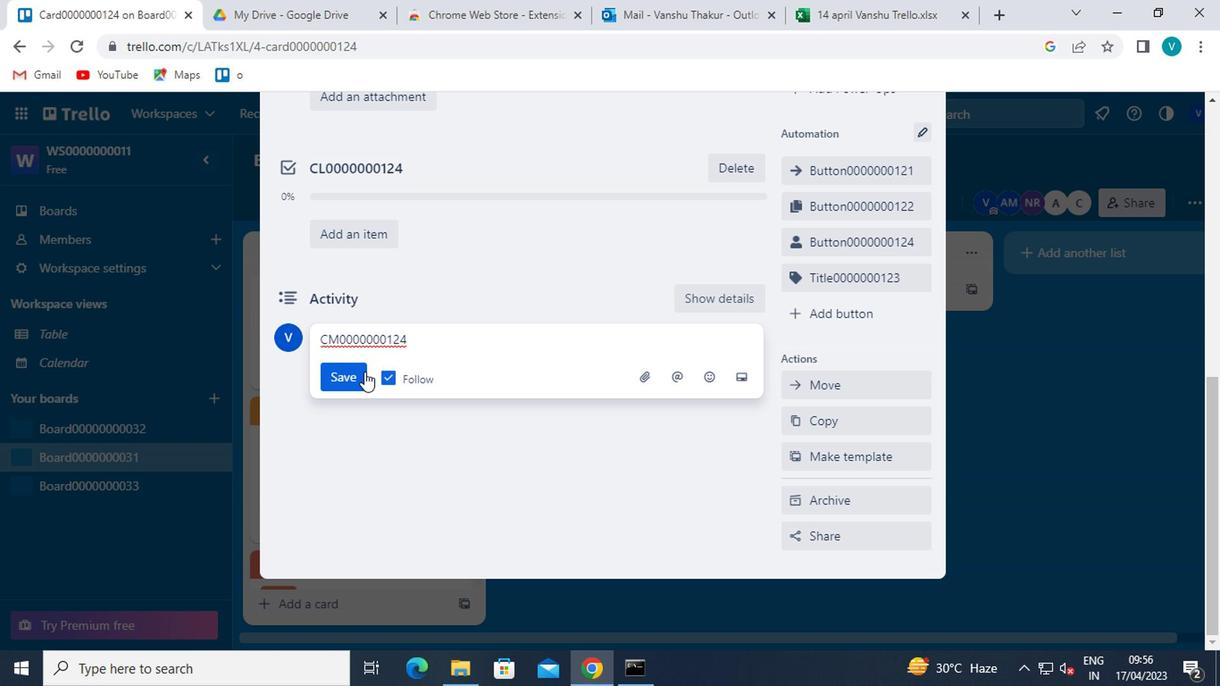 
Action: Mouse pressed left at (347, 376)
Screenshot: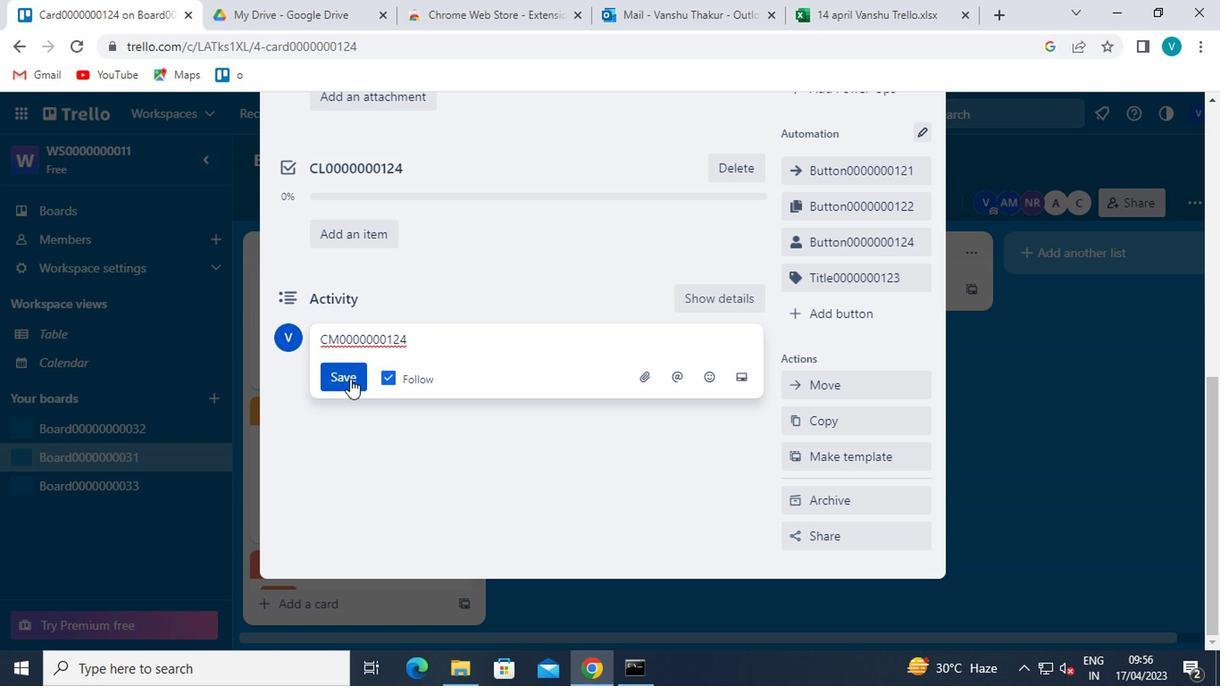 
